 Task: Send me a notification 10 minutes before the conference call.
Action: Mouse moved to (602, 580)
Screenshot: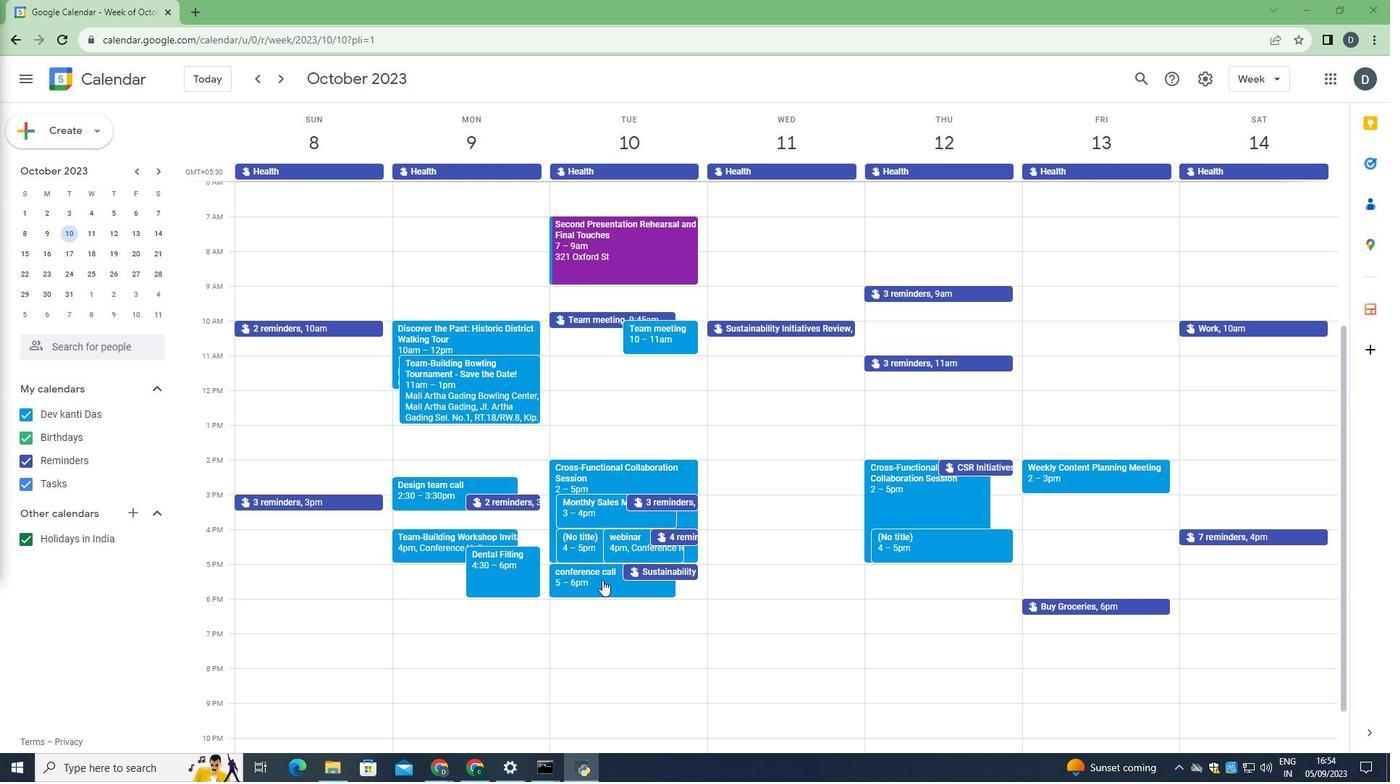 
Action: Mouse pressed left at (602, 580)
Screenshot: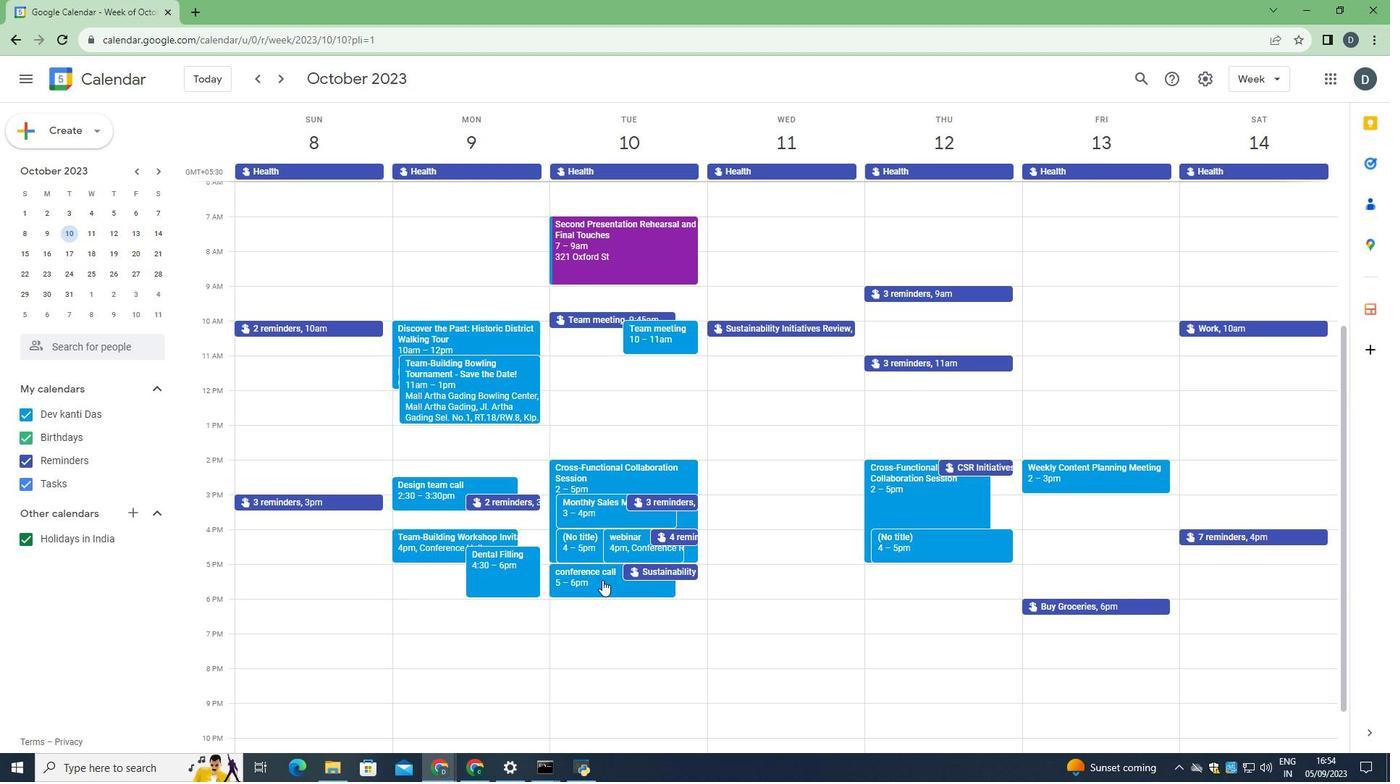 
Action: Mouse moved to (354, 474)
Screenshot: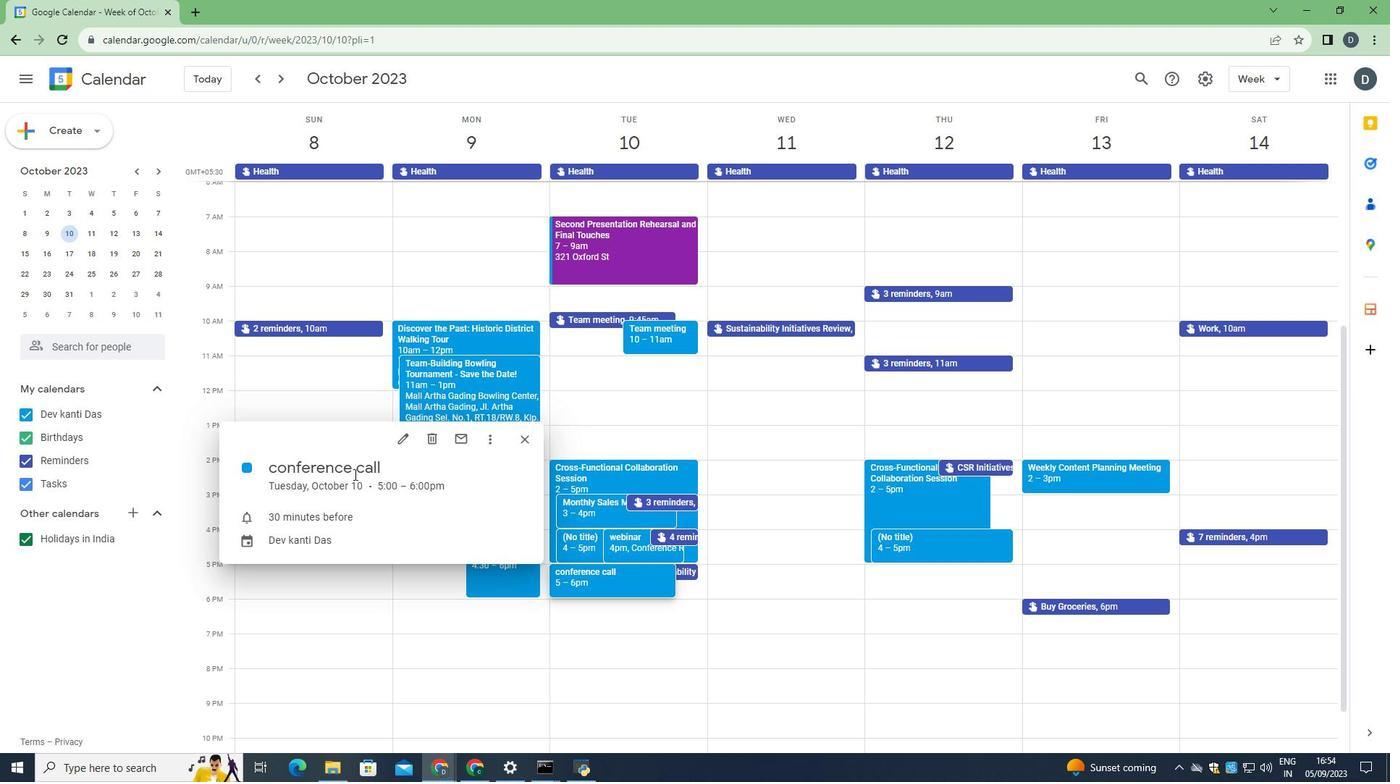 
Action: Mouse pressed left at (354, 474)
Screenshot: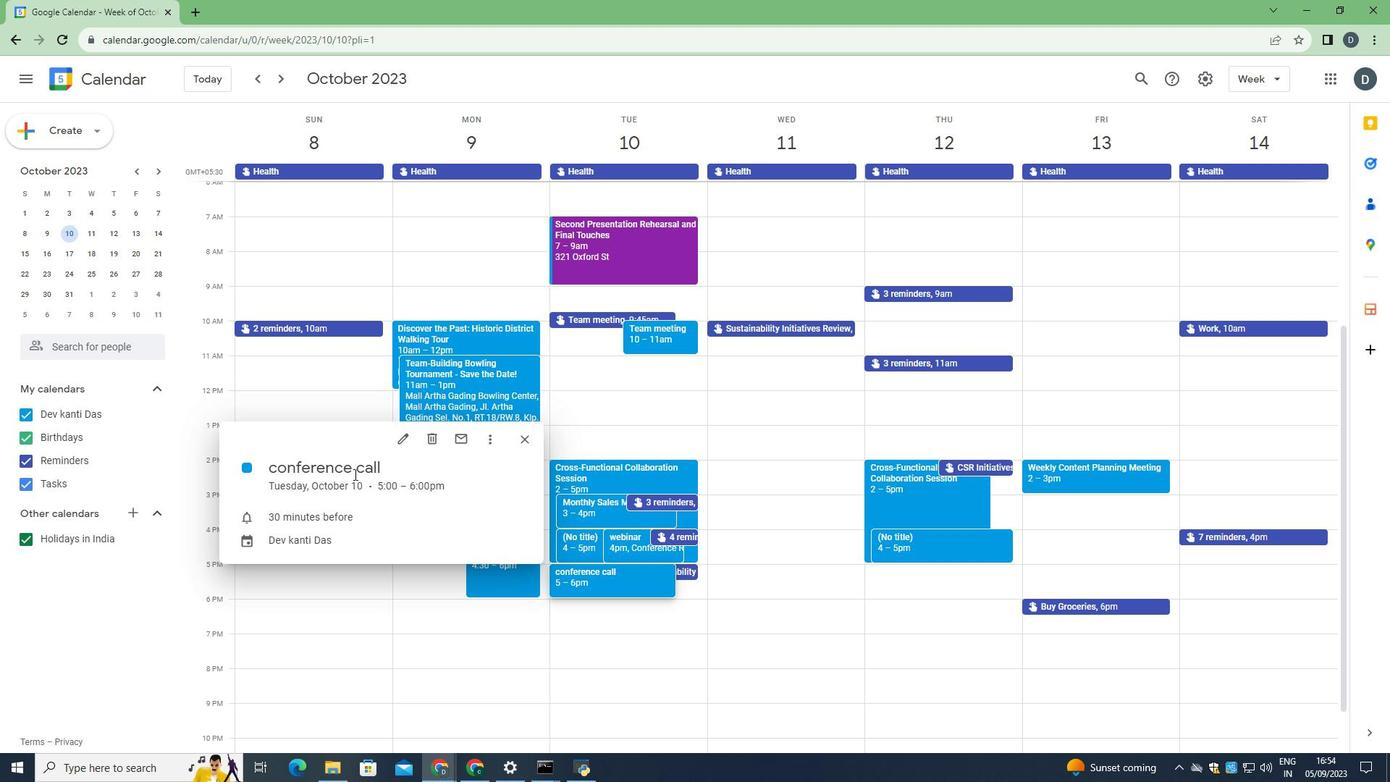 
Action: Mouse moved to (406, 437)
Screenshot: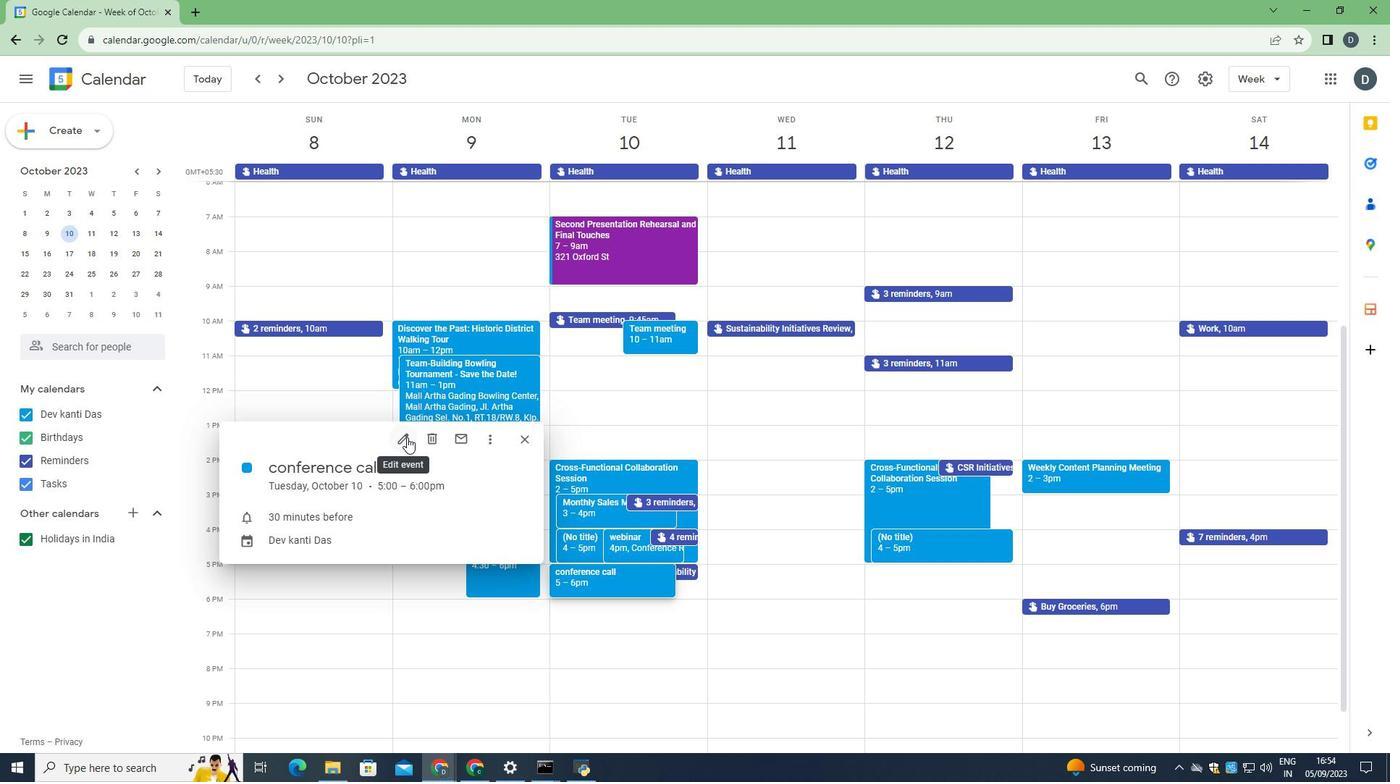 
Action: Mouse pressed left at (406, 437)
Screenshot: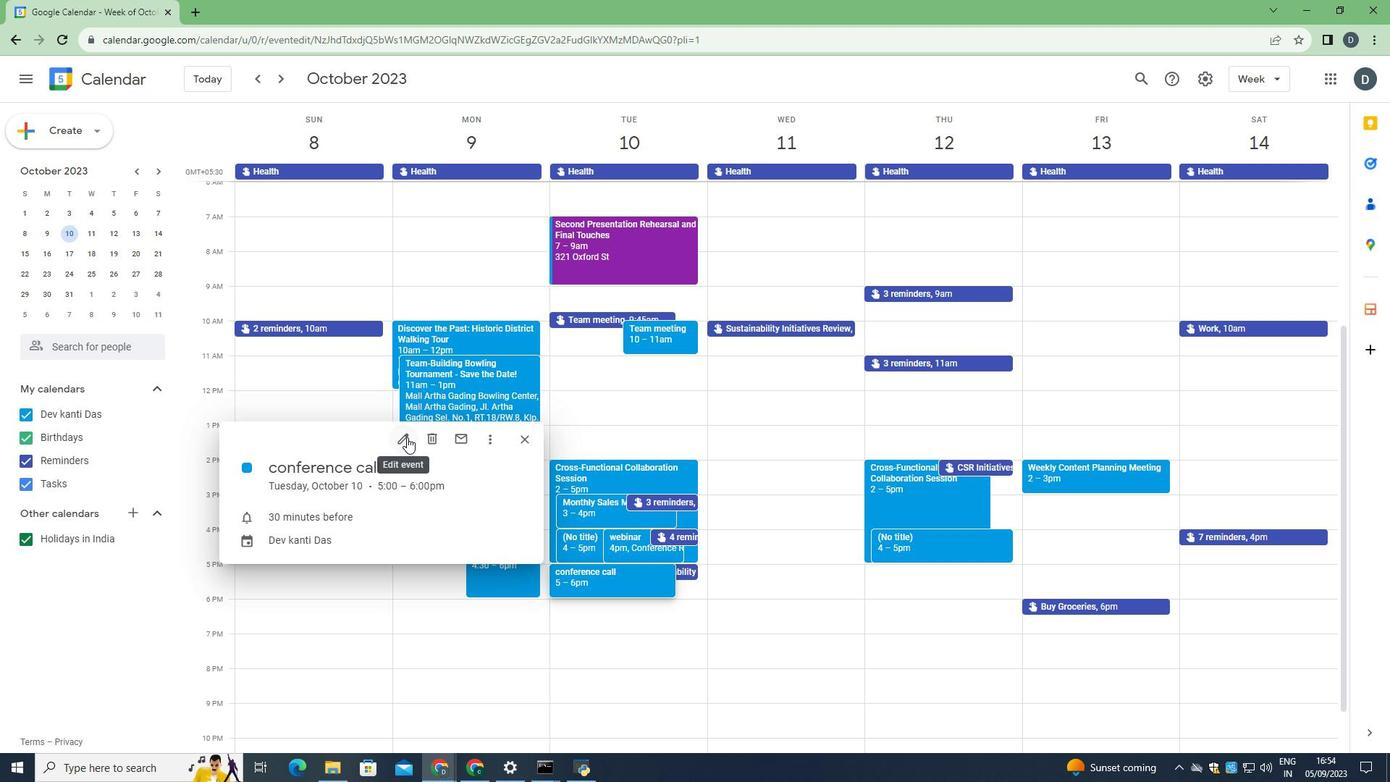 
Action: Mouse moved to (76, 304)
Screenshot: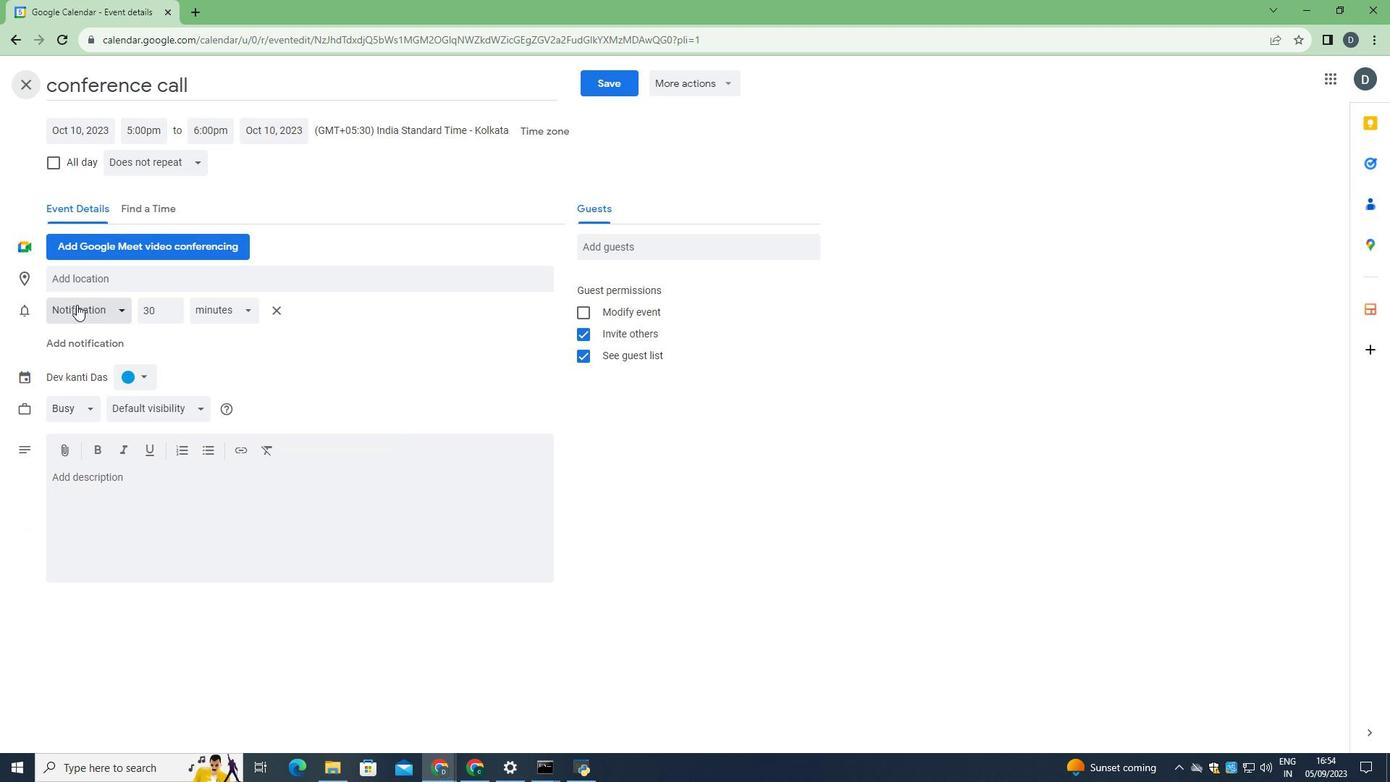 
Action: Mouse pressed left at (76, 304)
Screenshot: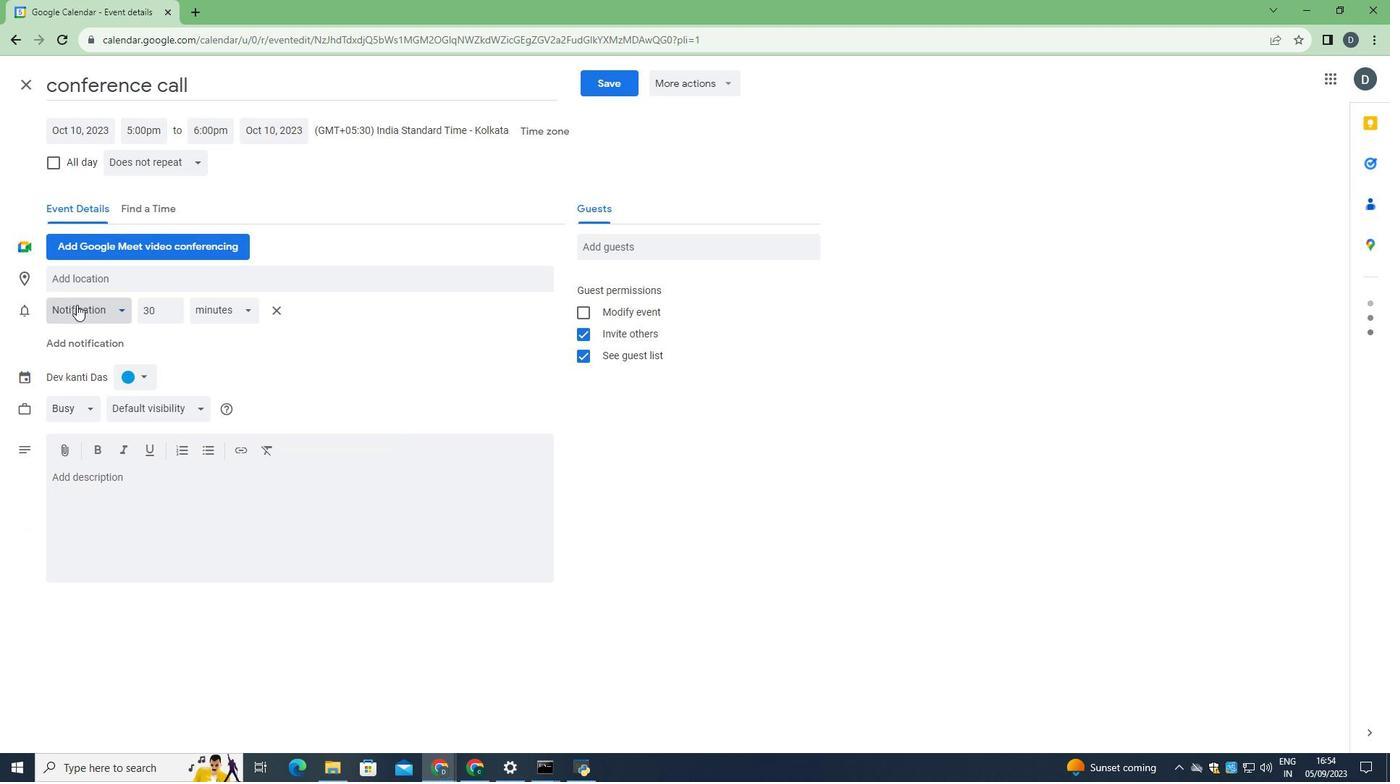 
Action: Mouse moved to (78, 361)
Screenshot: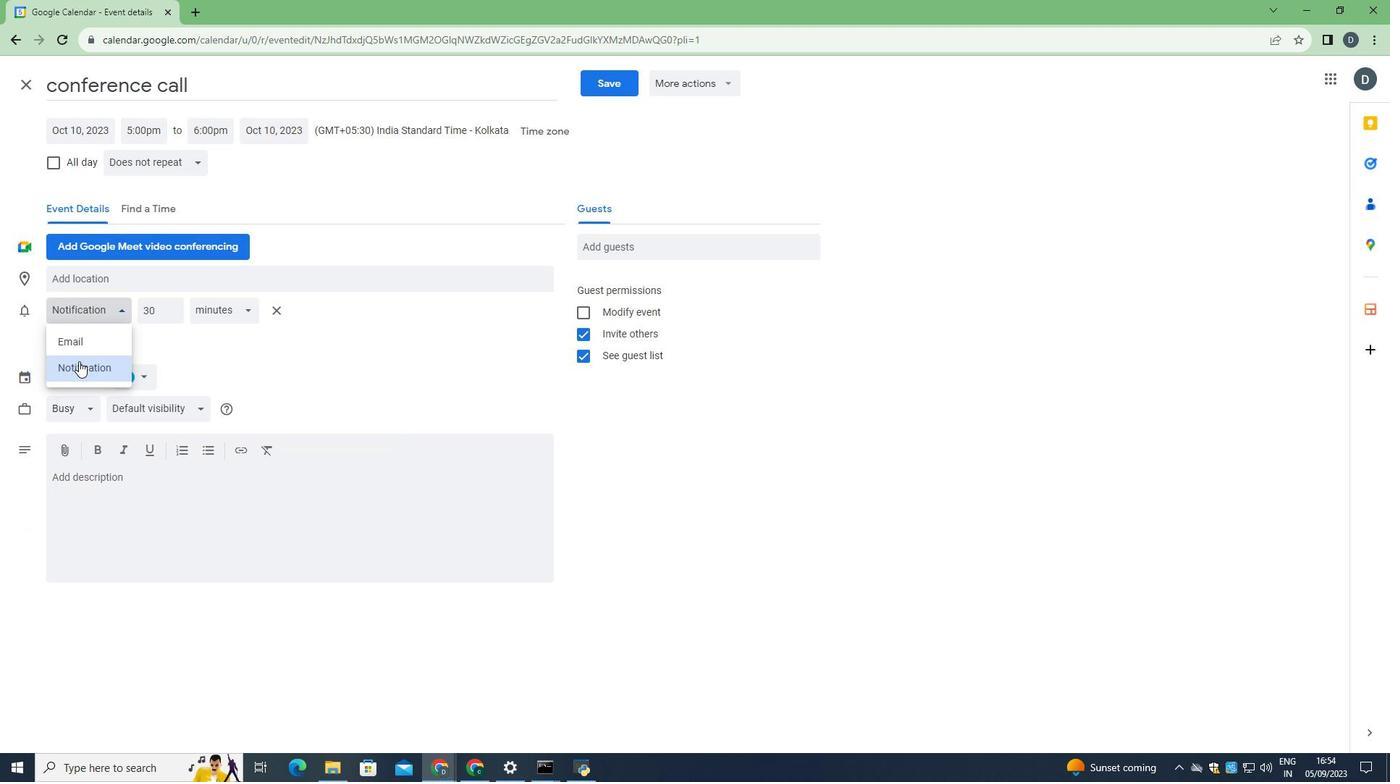 
Action: Mouse pressed left at (78, 361)
Screenshot: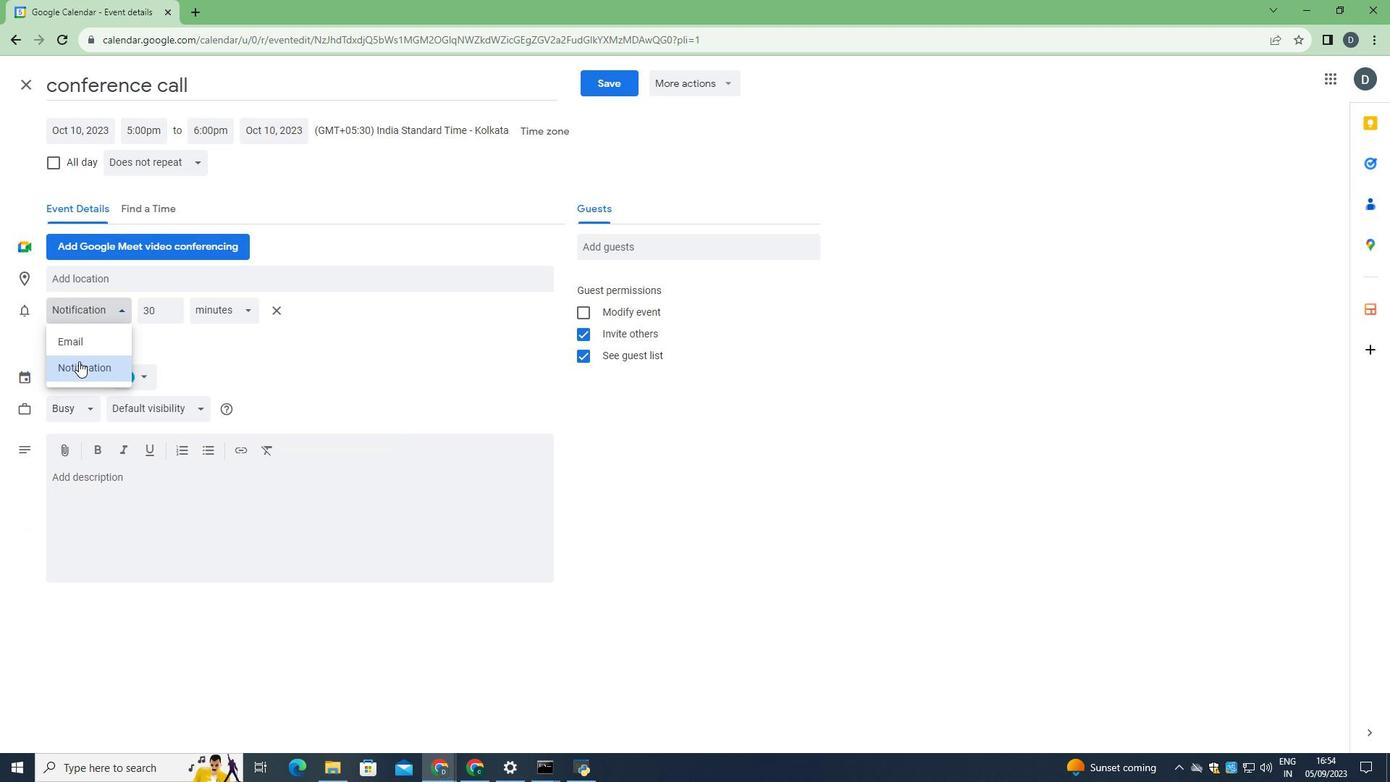 
Action: Mouse moved to (153, 309)
Screenshot: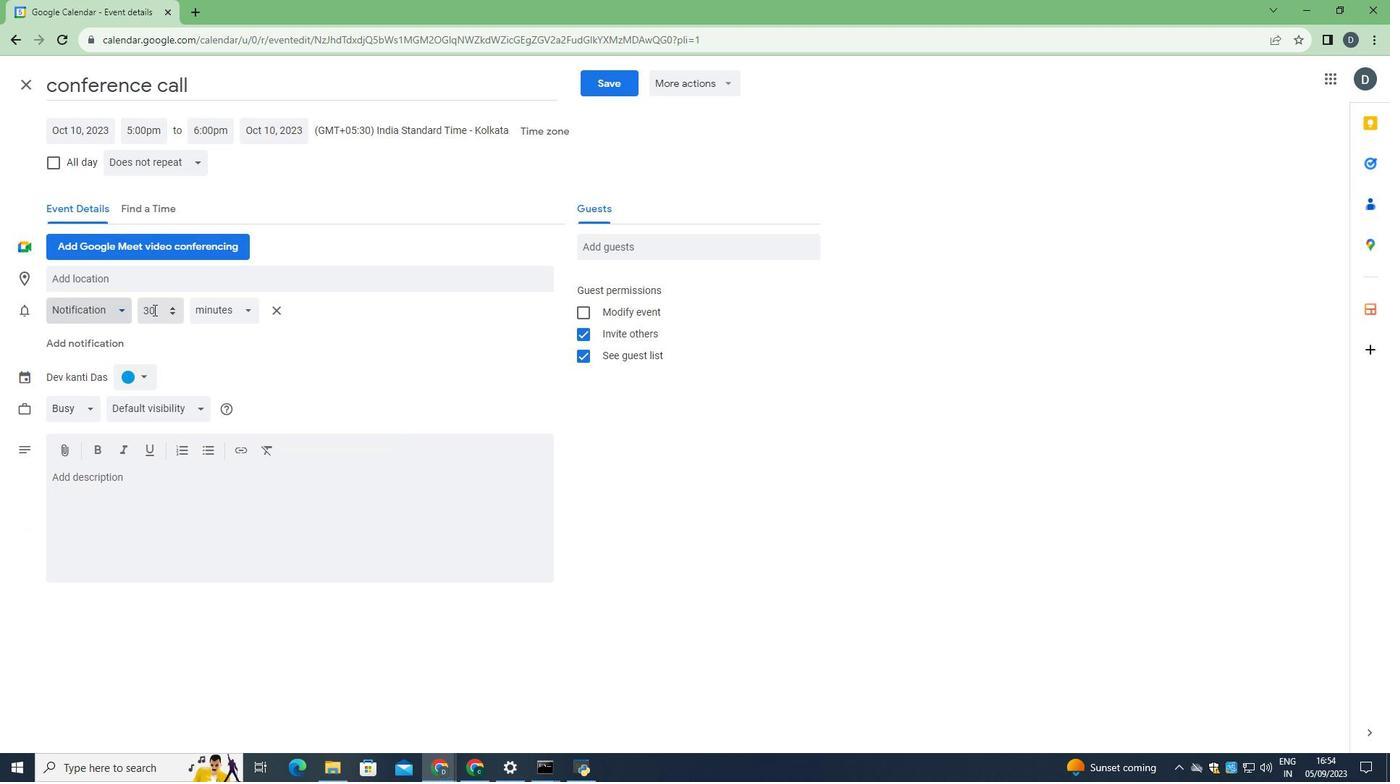 
Action: Mouse pressed left at (153, 309)
Screenshot: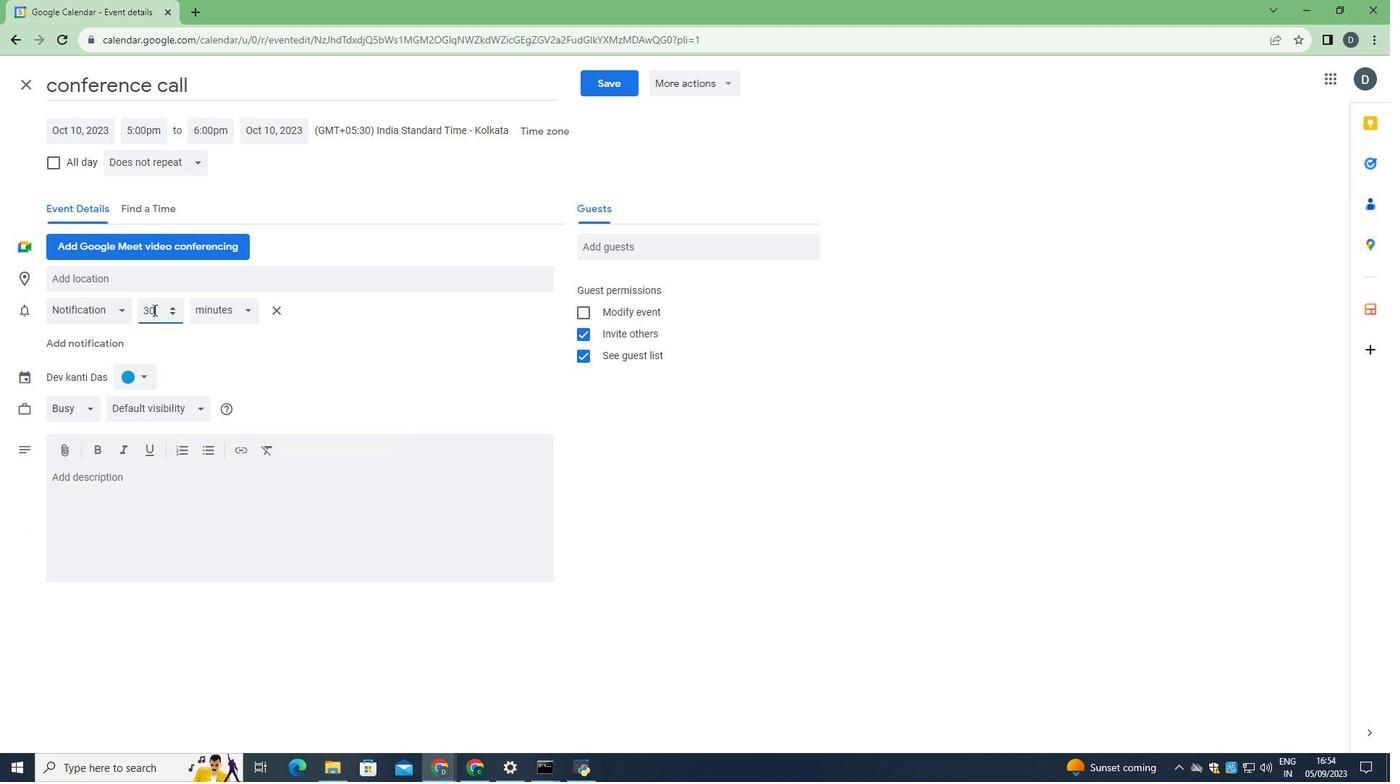 
Action: Mouse moved to (171, 316)
Screenshot: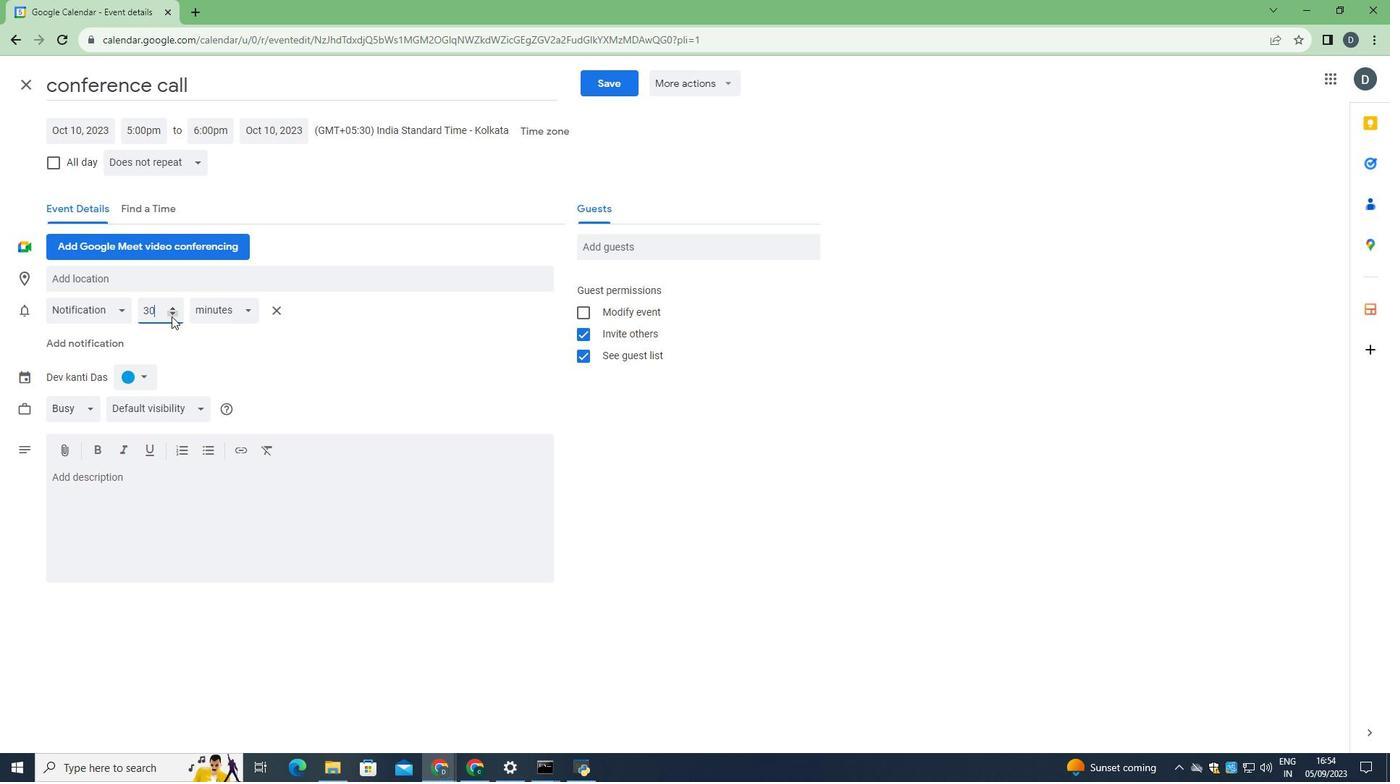
Action: Mouse pressed left at (171, 316)
Screenshot: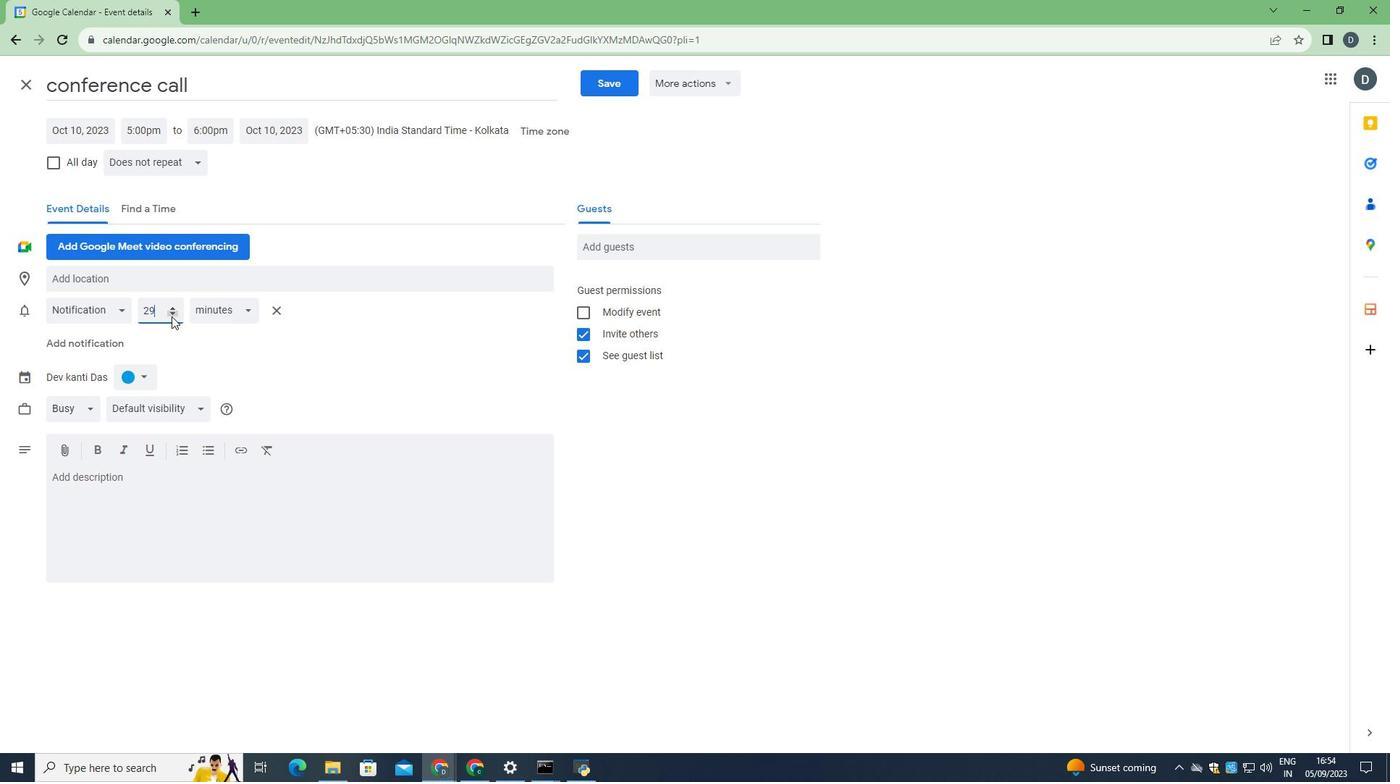 
Action: Mouse moved to (172, 307)
Screenshot: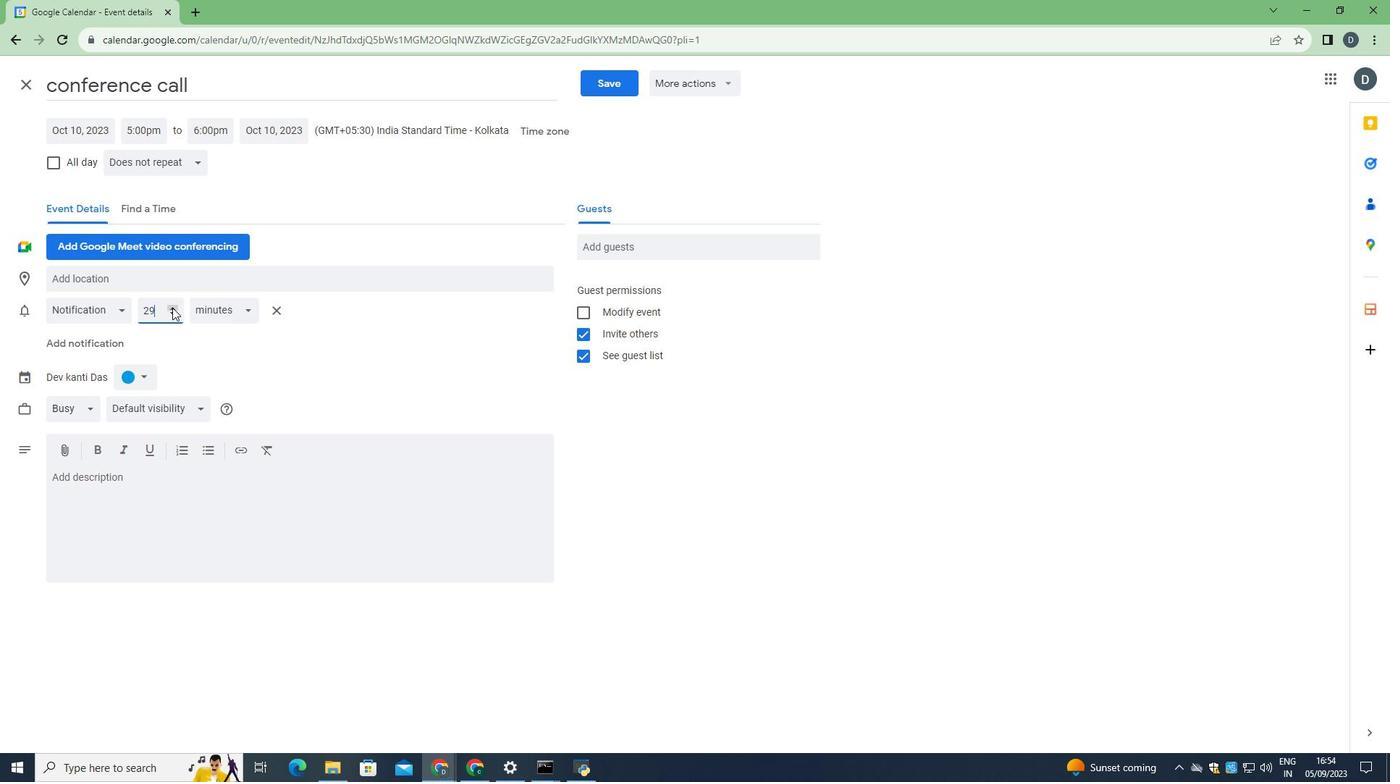 
Action: Mouse pressed left at (172, 307)
Screenshot: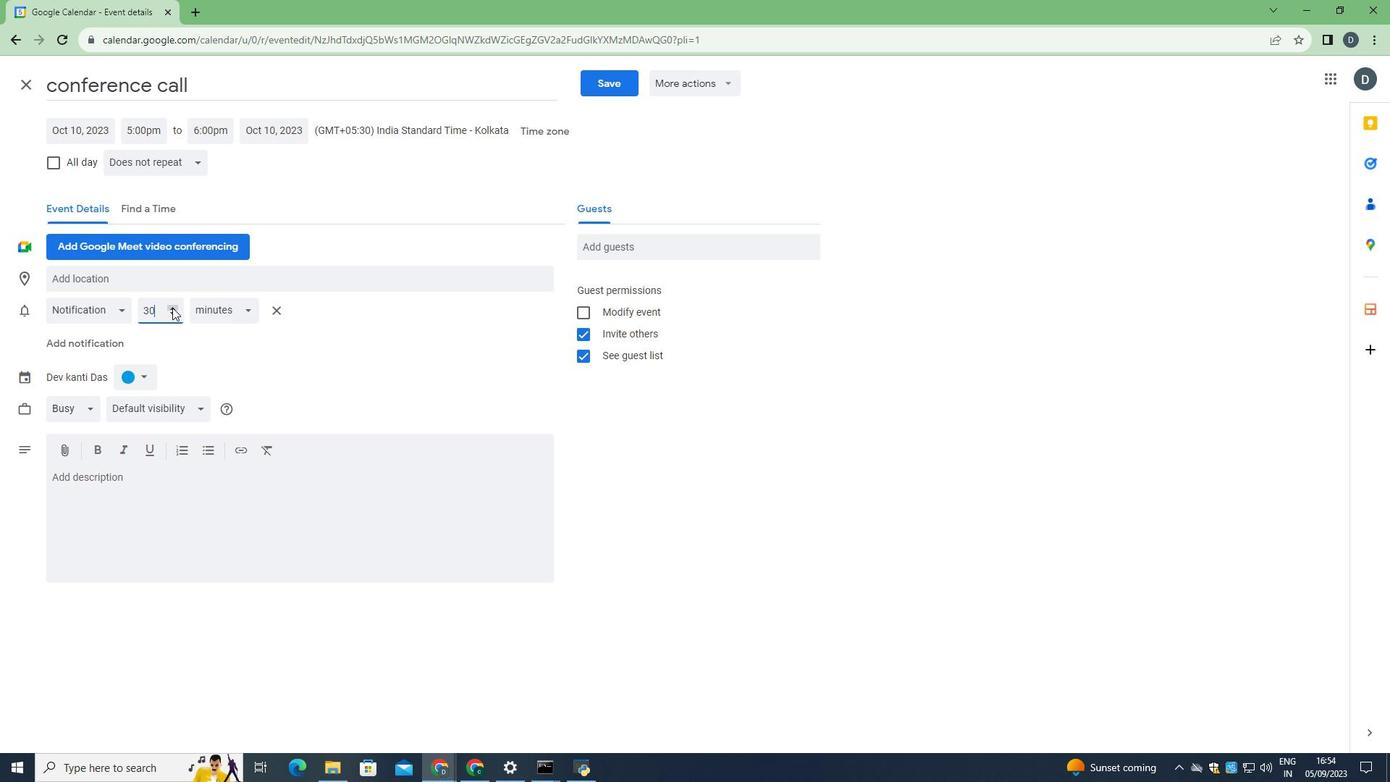 
Action: Mouse pressed left at (172, 307)
Screenshot: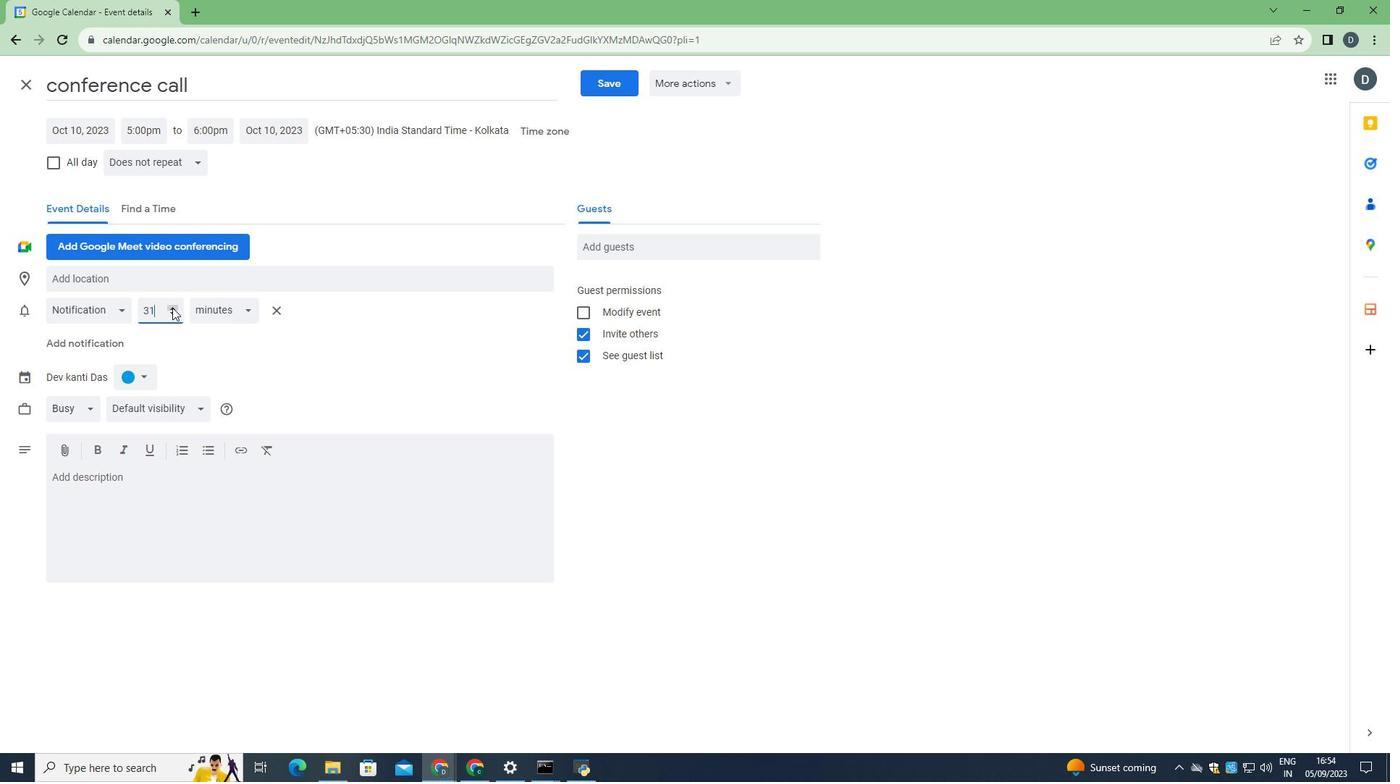 
Action: Mouse pressed left at (172, 307)
Screenshot: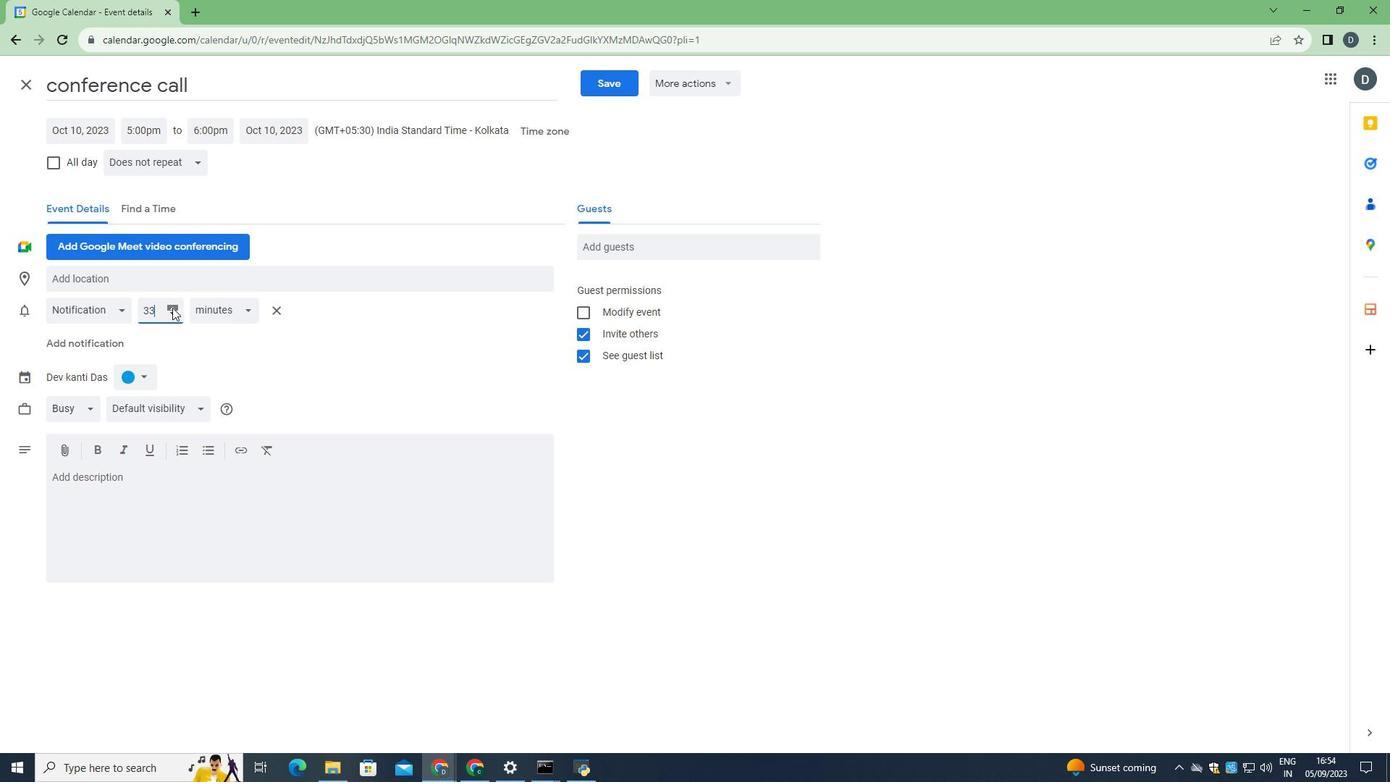 
Action: Mouse pressed left at (172, 307)
Screenshot: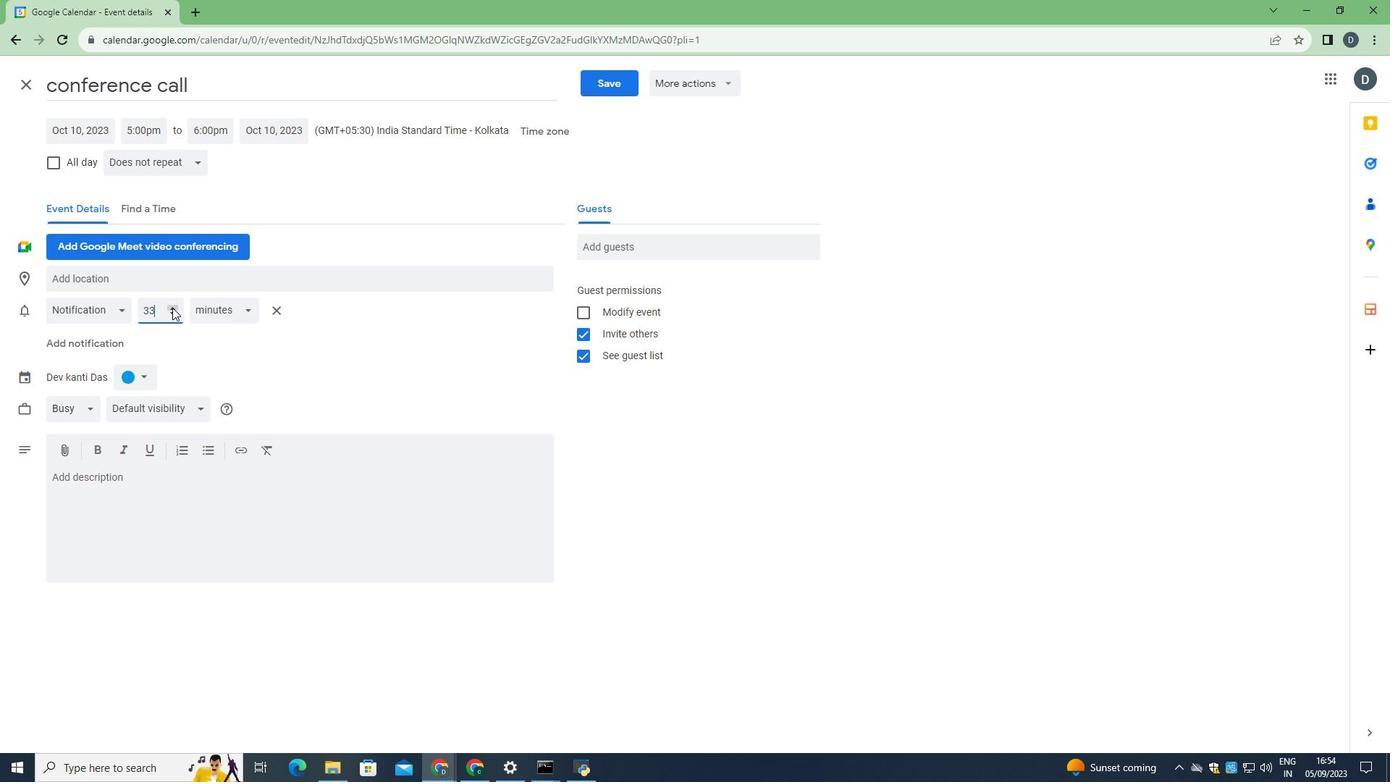 
Action: Mouse moved to (171, 315)
Screenshot: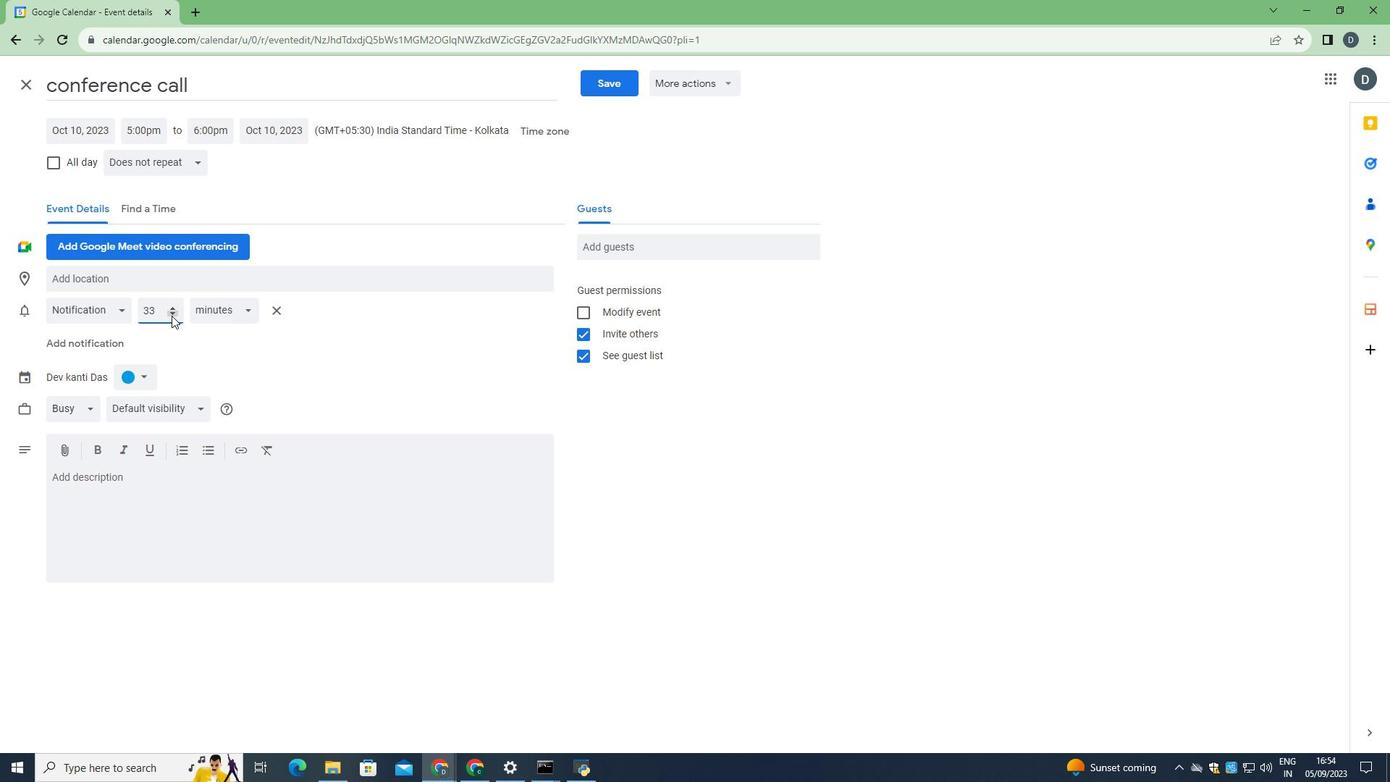 
Action: Mouse pressed left at (171, 315)
Screenshot: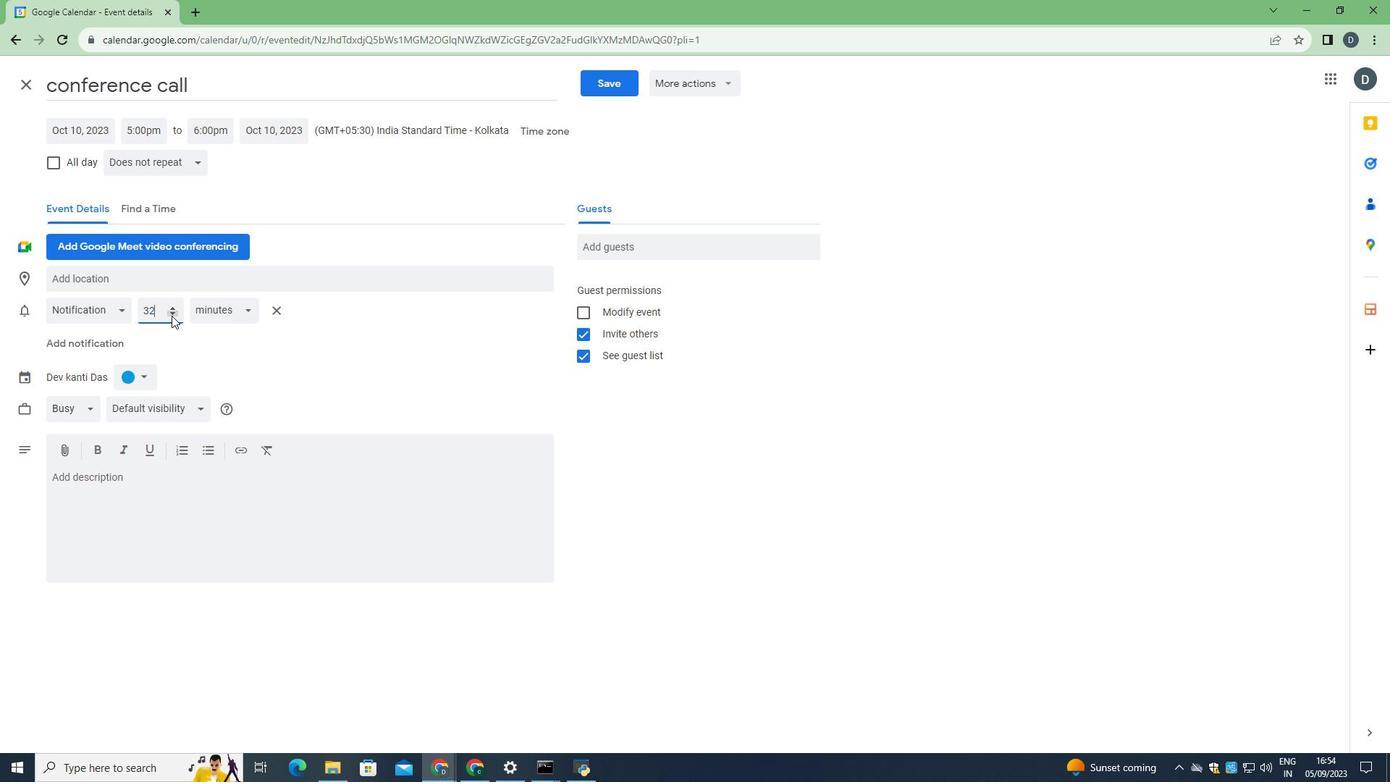 
Action: Mouse pressed left at (171, 315)
Screenshot: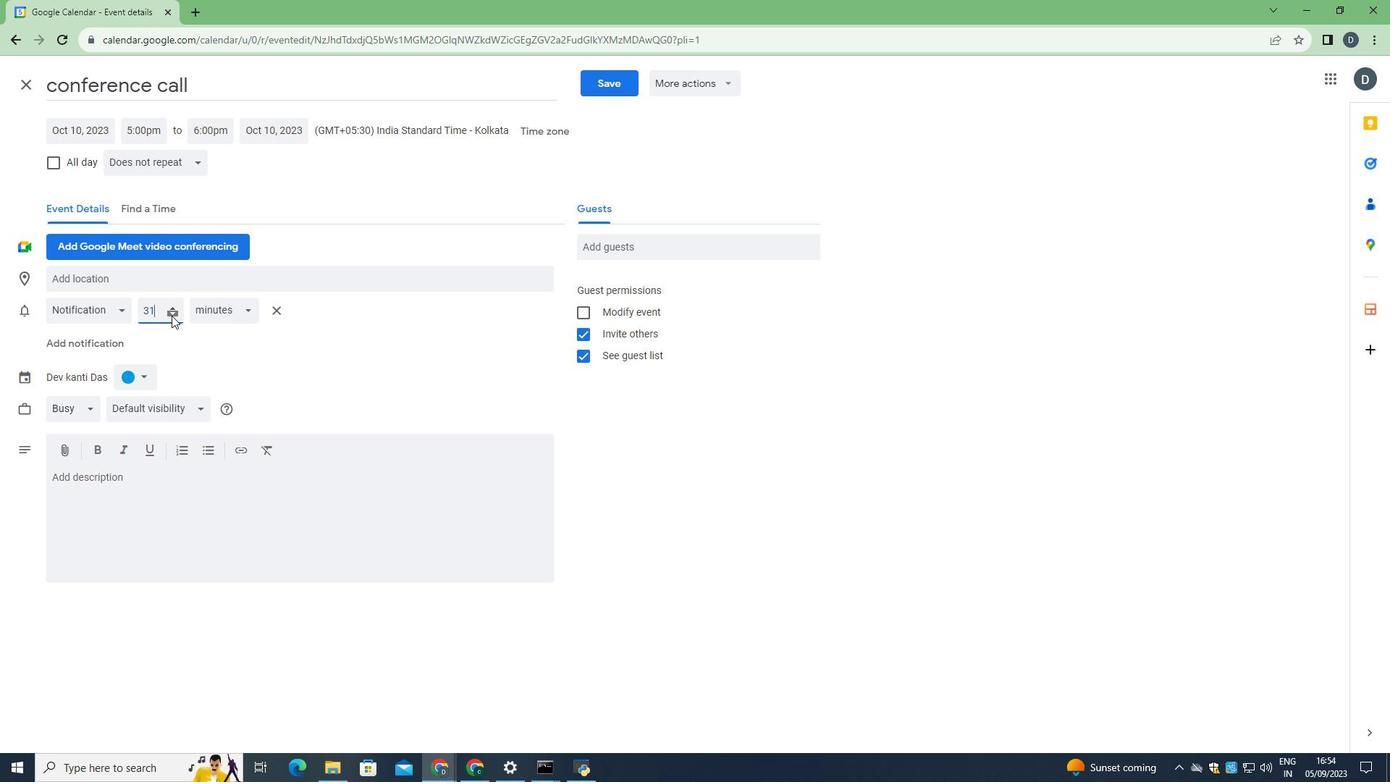 
Action: Mouse moved to (152, 312)
Screenshot: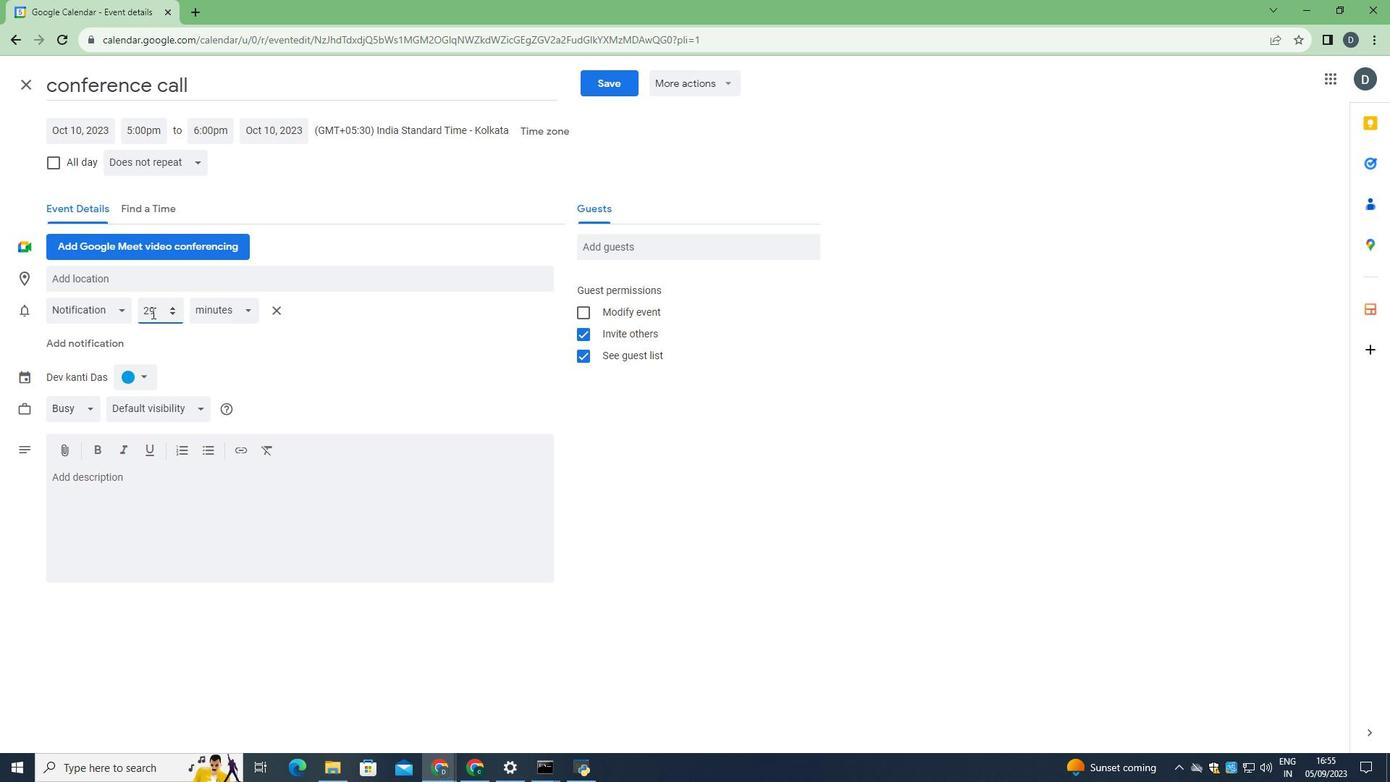
Action: Mouse pressed left at (152, 312)
Screenshot: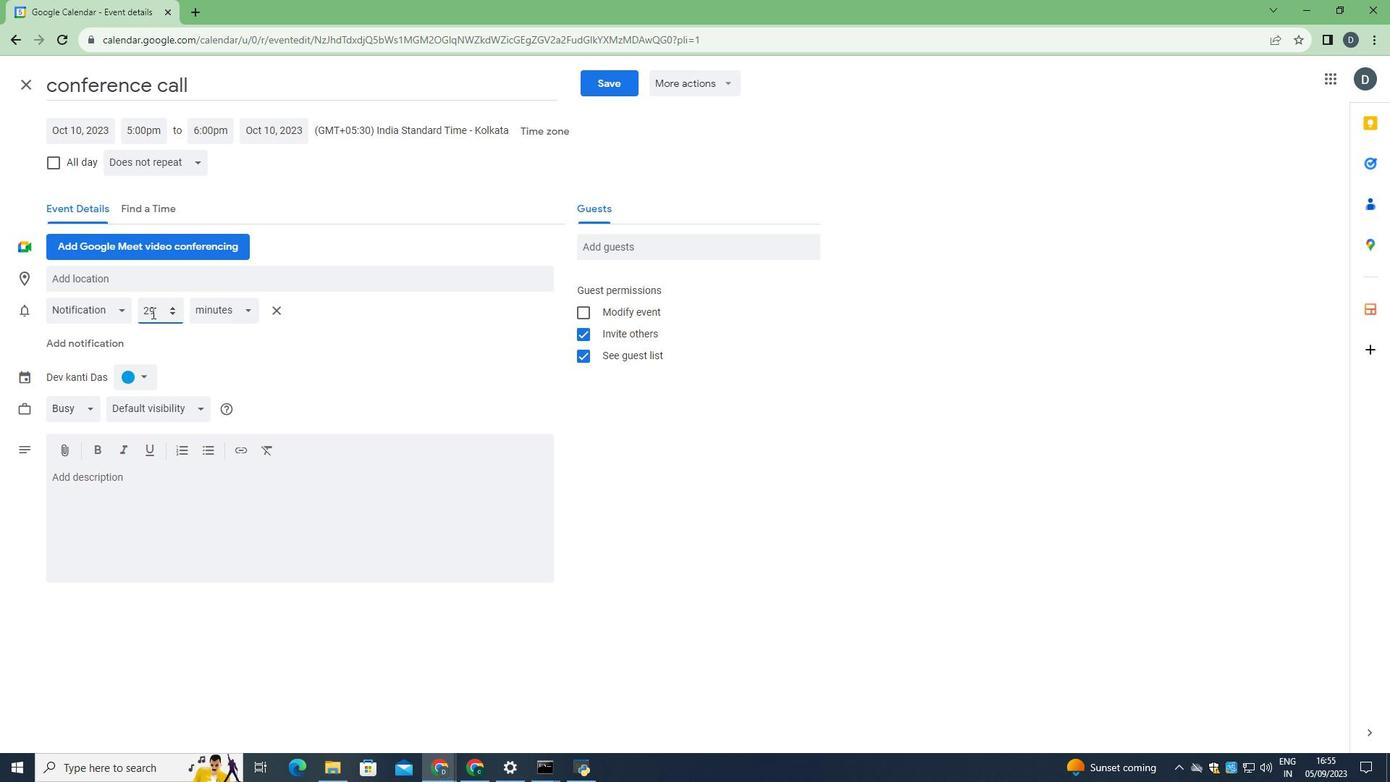 
Action: Mouse moved to (171, 312)
Screenshot: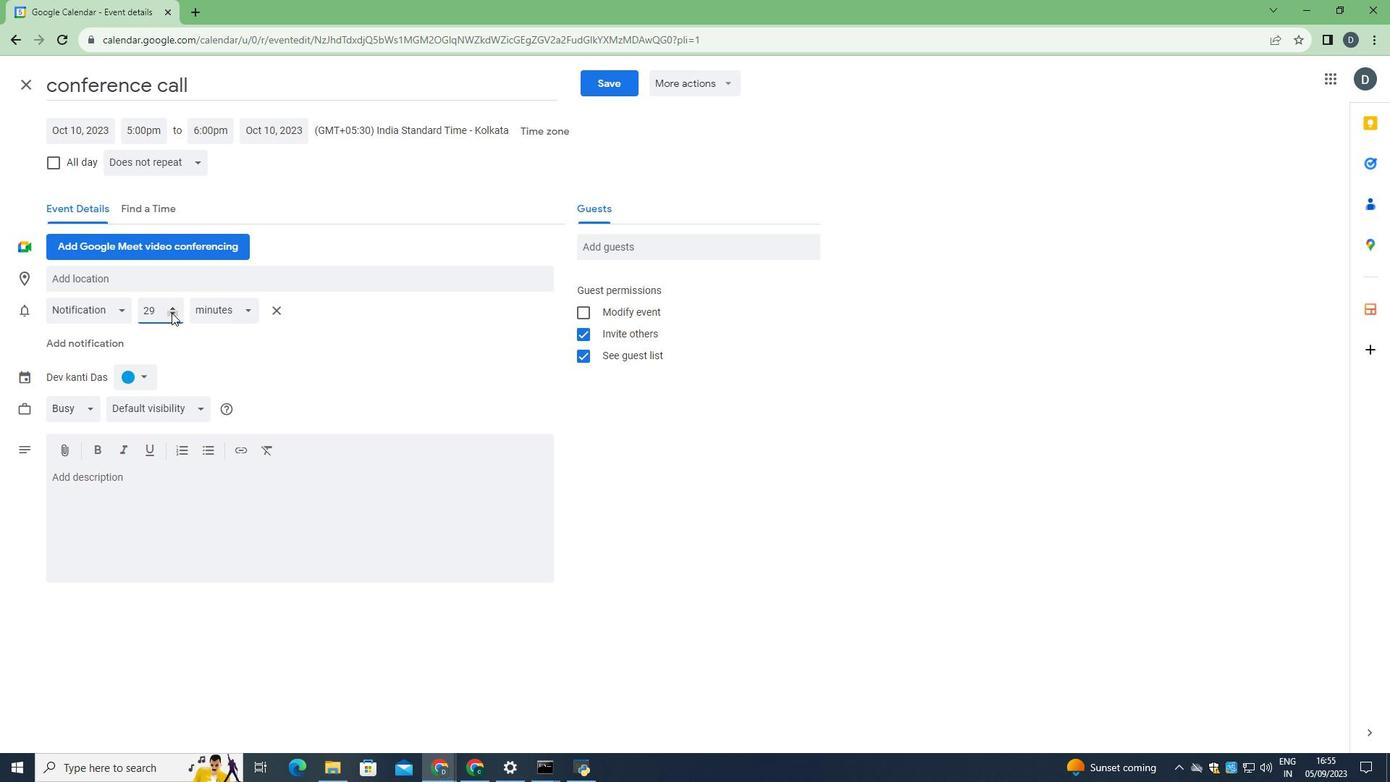 
Action: Mouse pressed left at (171, 312)
Screenshot: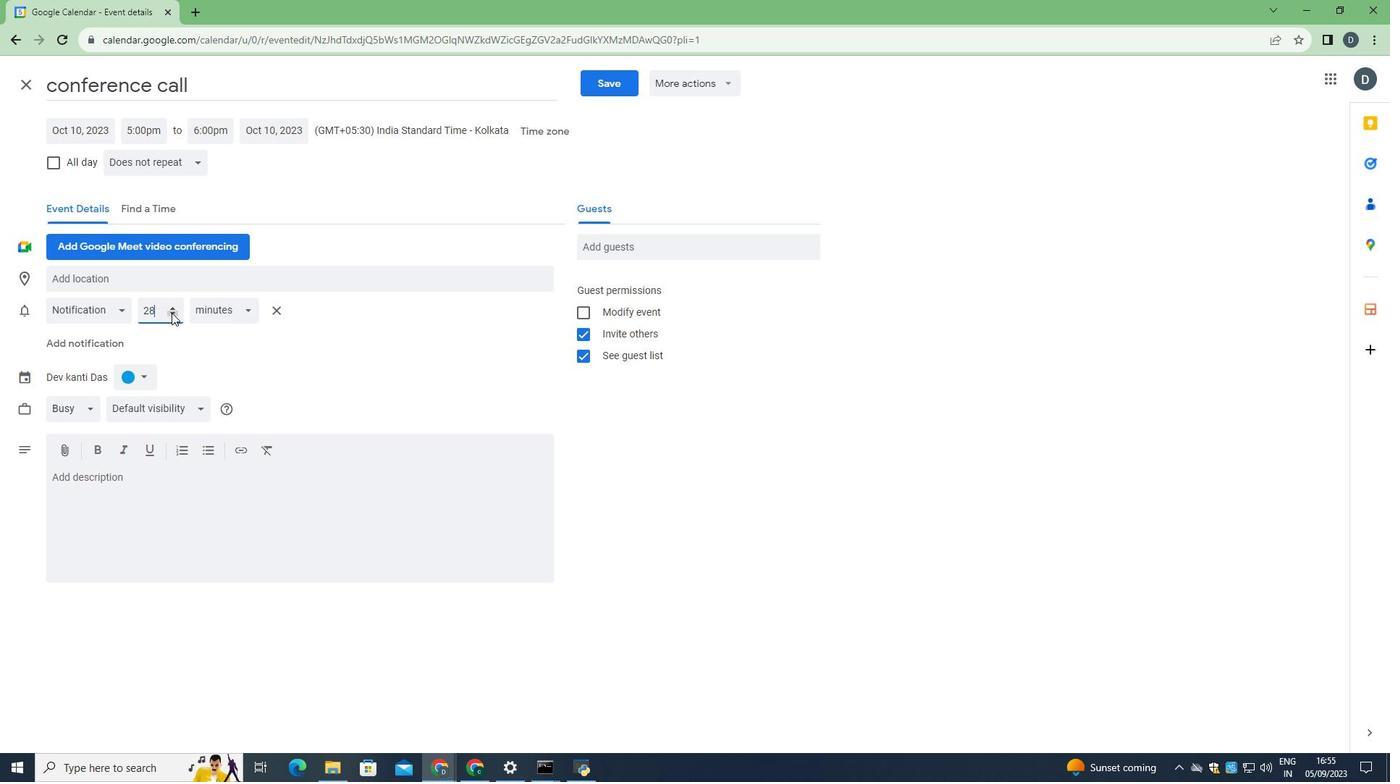 
Action: Mouse pressed left at (171, 312)
Screenshot: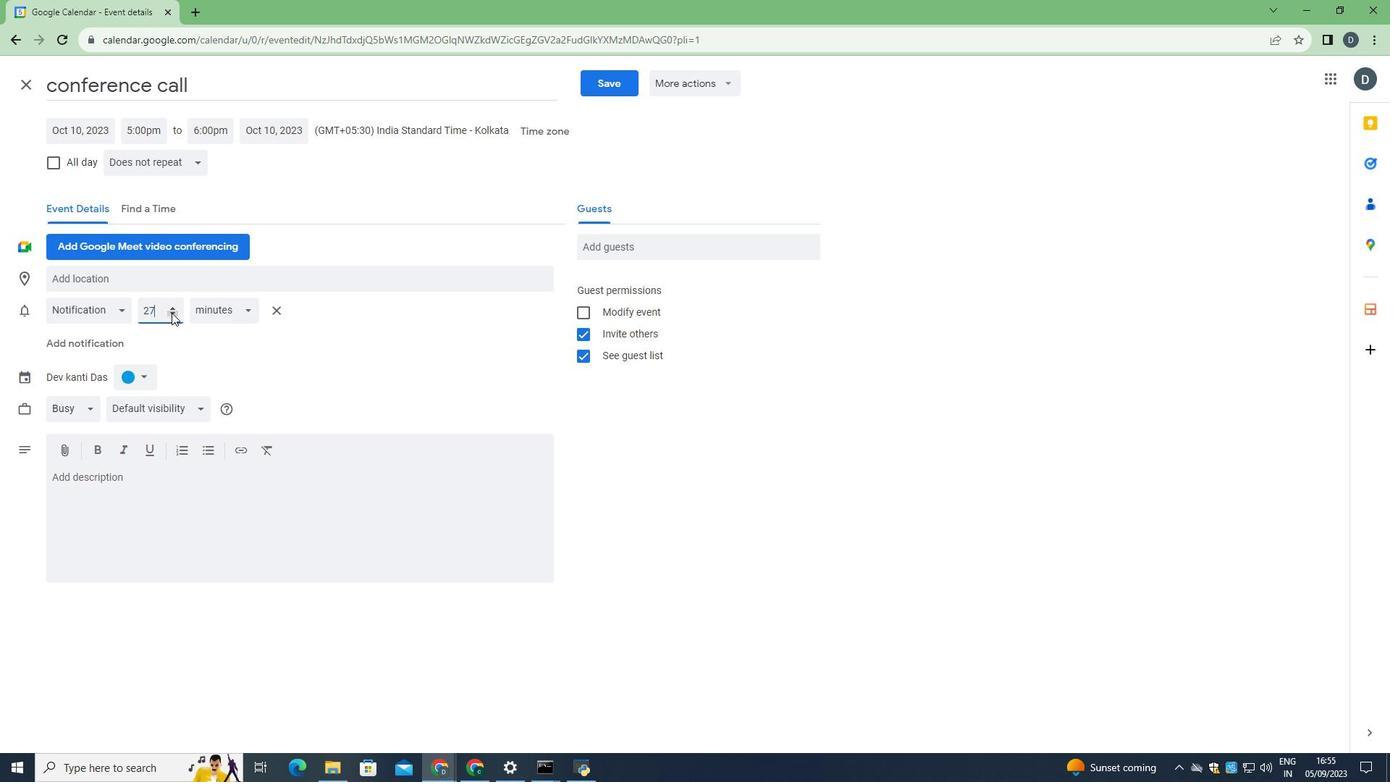 
Action: Mouse pressed left at (171, 312)
Screenshot: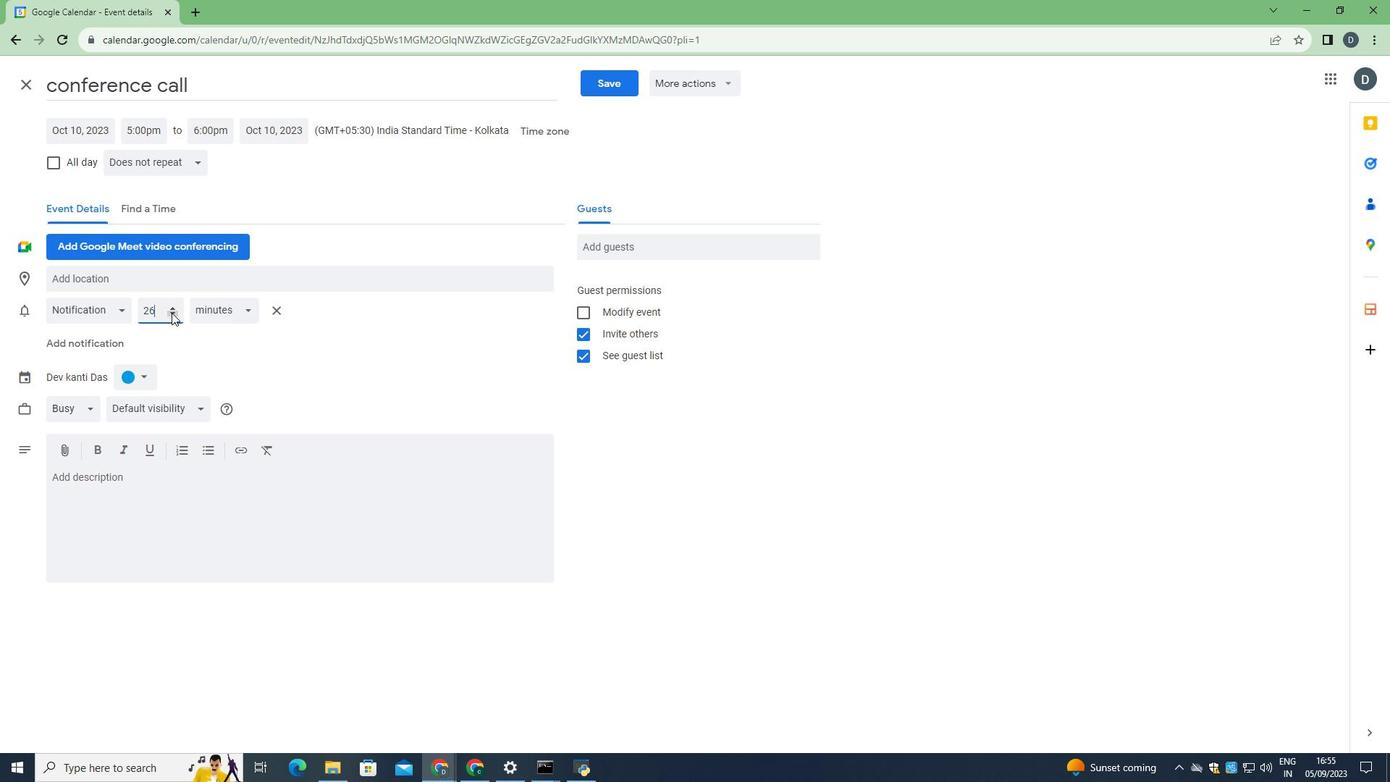 
Action: Mouse pressed left at (171, 312)
Screenshot: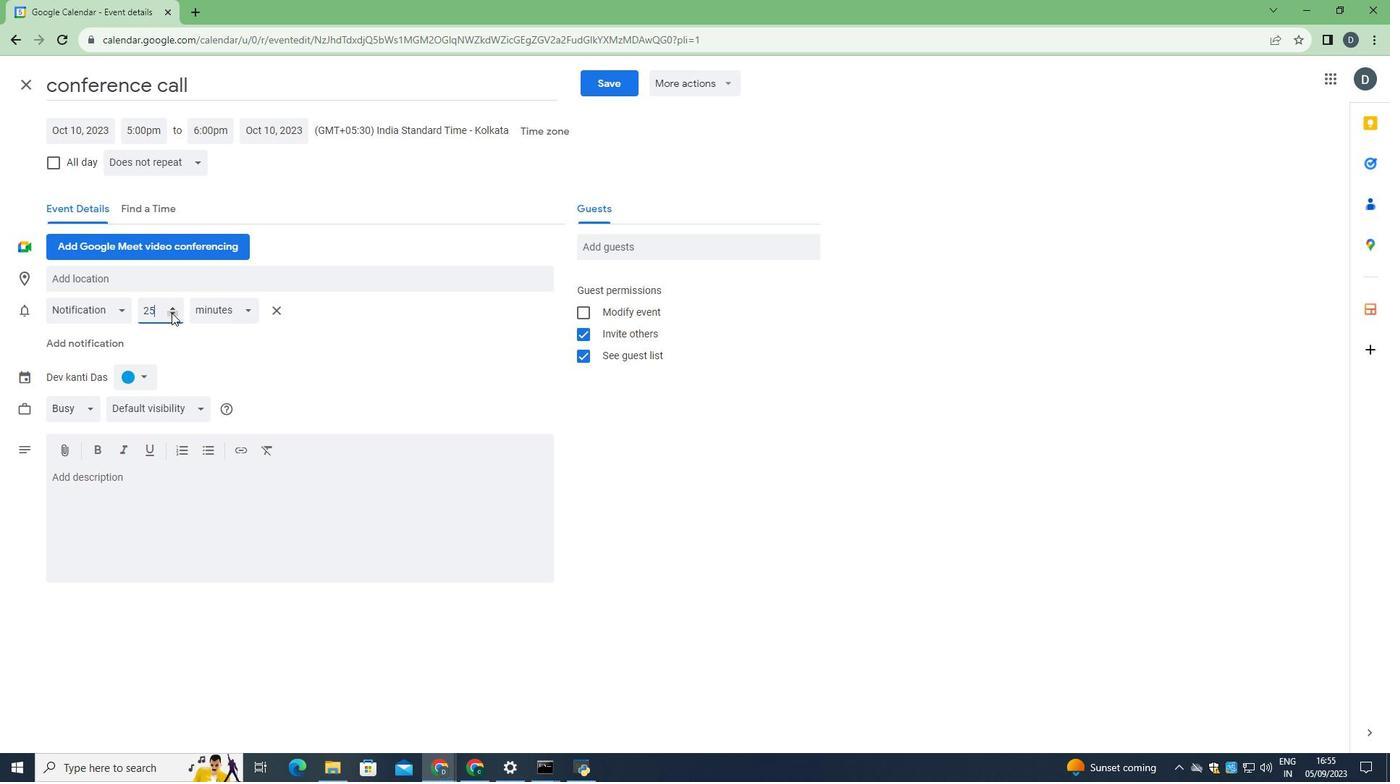 
Action: Mouse pressed left at (171, 312)
Screenshot: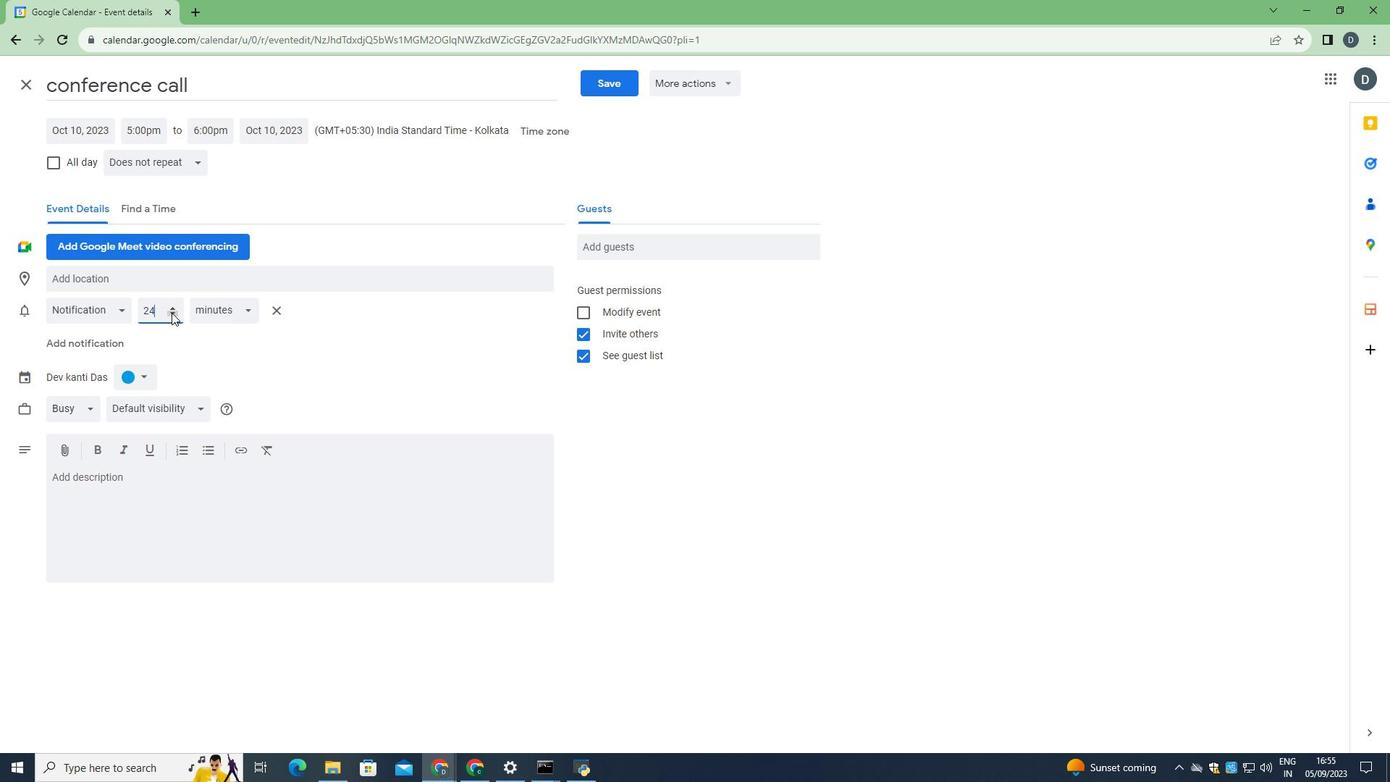 
Action: Mouse pressed left at (171, 312)
Screenshot: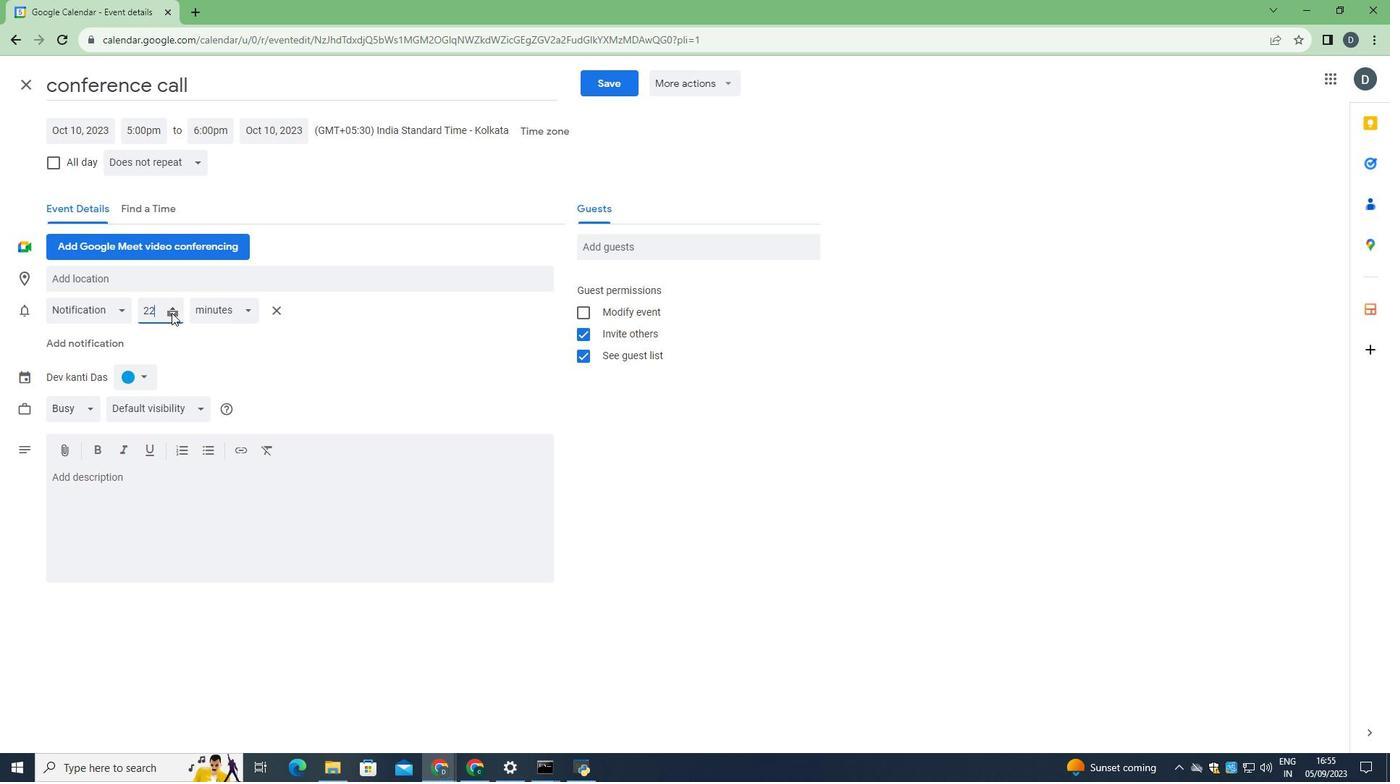 
Action: Mouse pressed left at (171, 312)
Screenshot: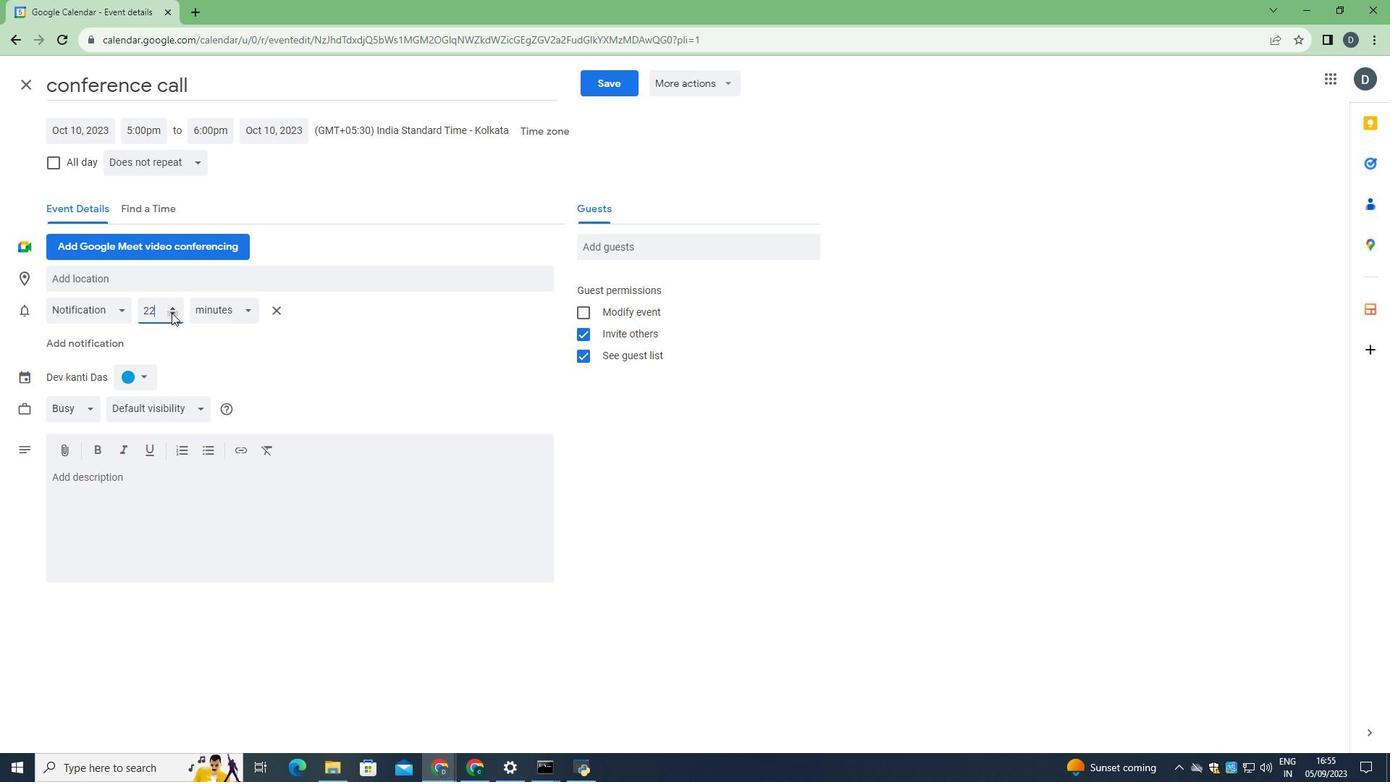 
Action: Mouse pressed left at (171, 312)
Screenshot: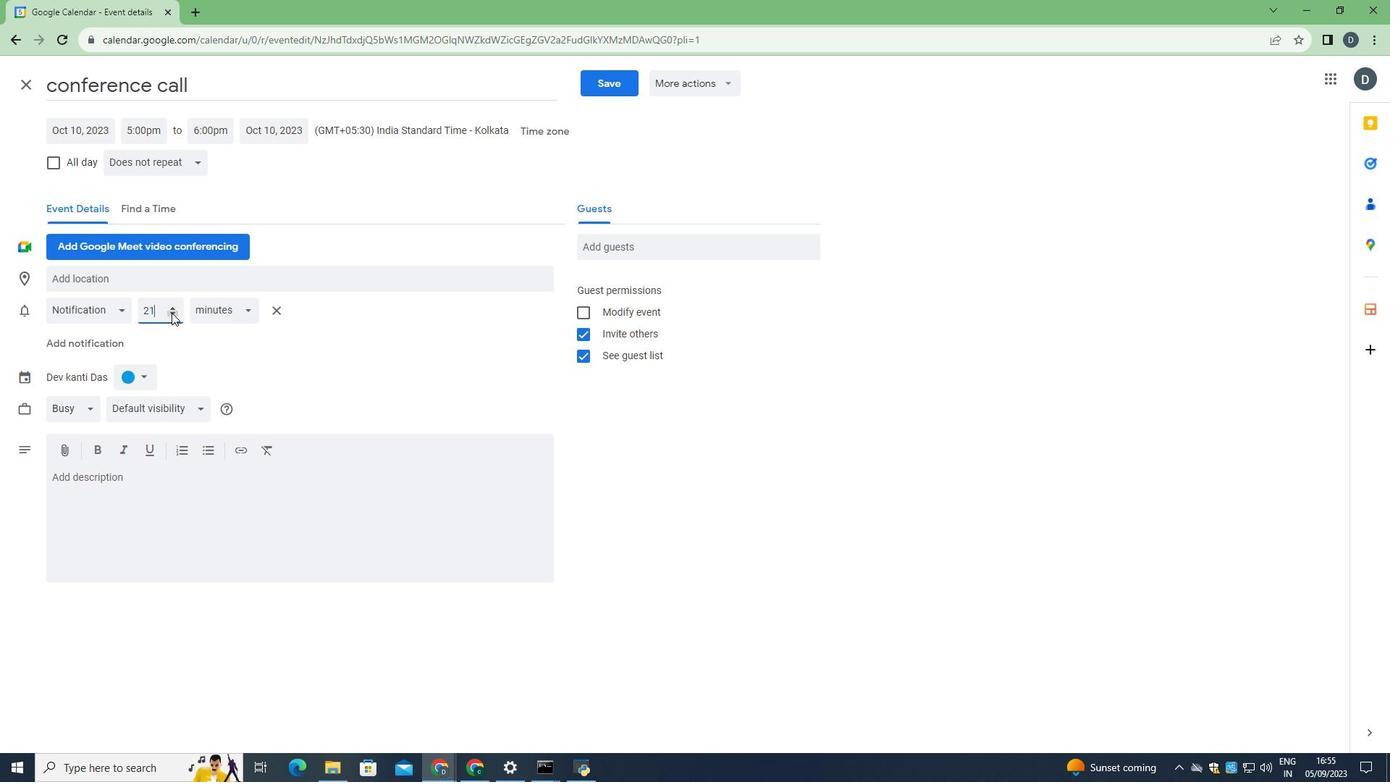 
Action: Mouse pressed left at (171, 312)
Screenshot: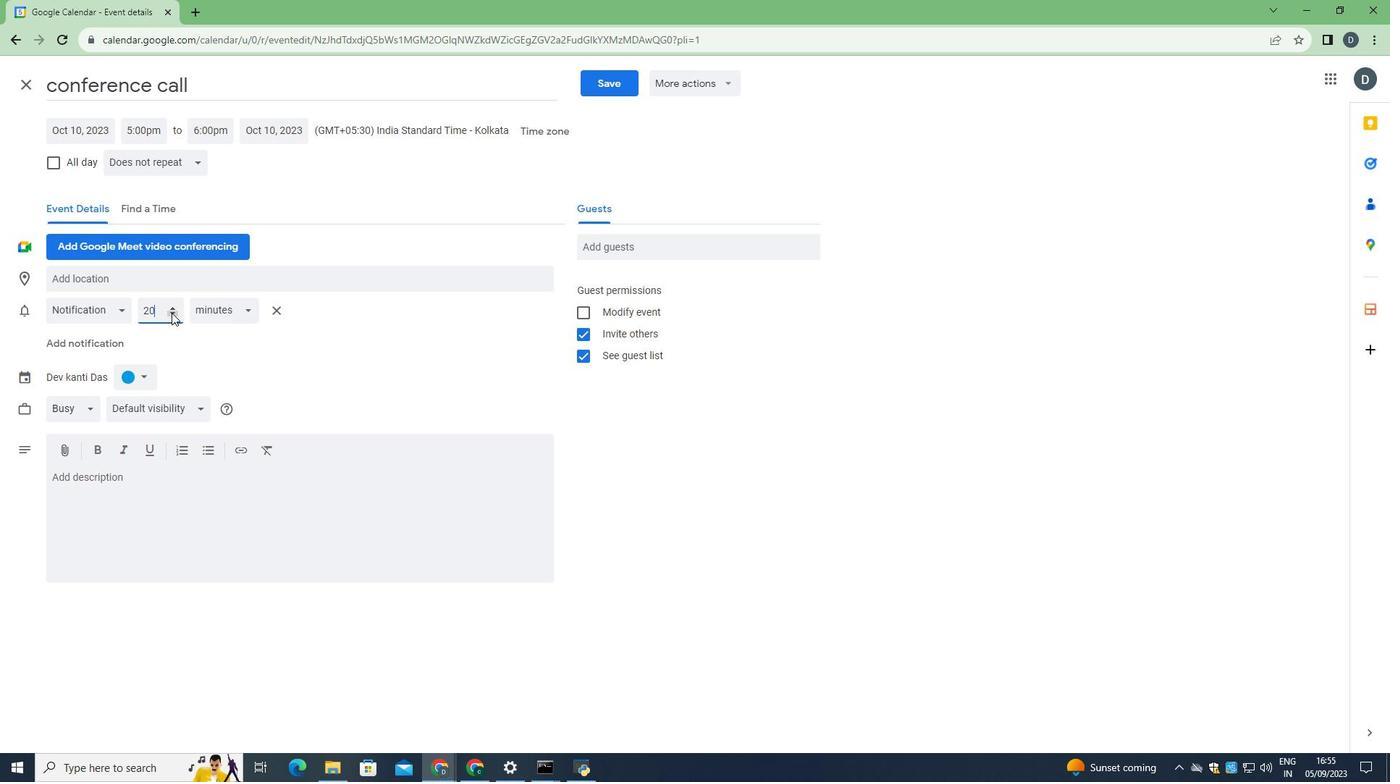 
Action: Mouse pressed left at (171, 312)
Screenshot: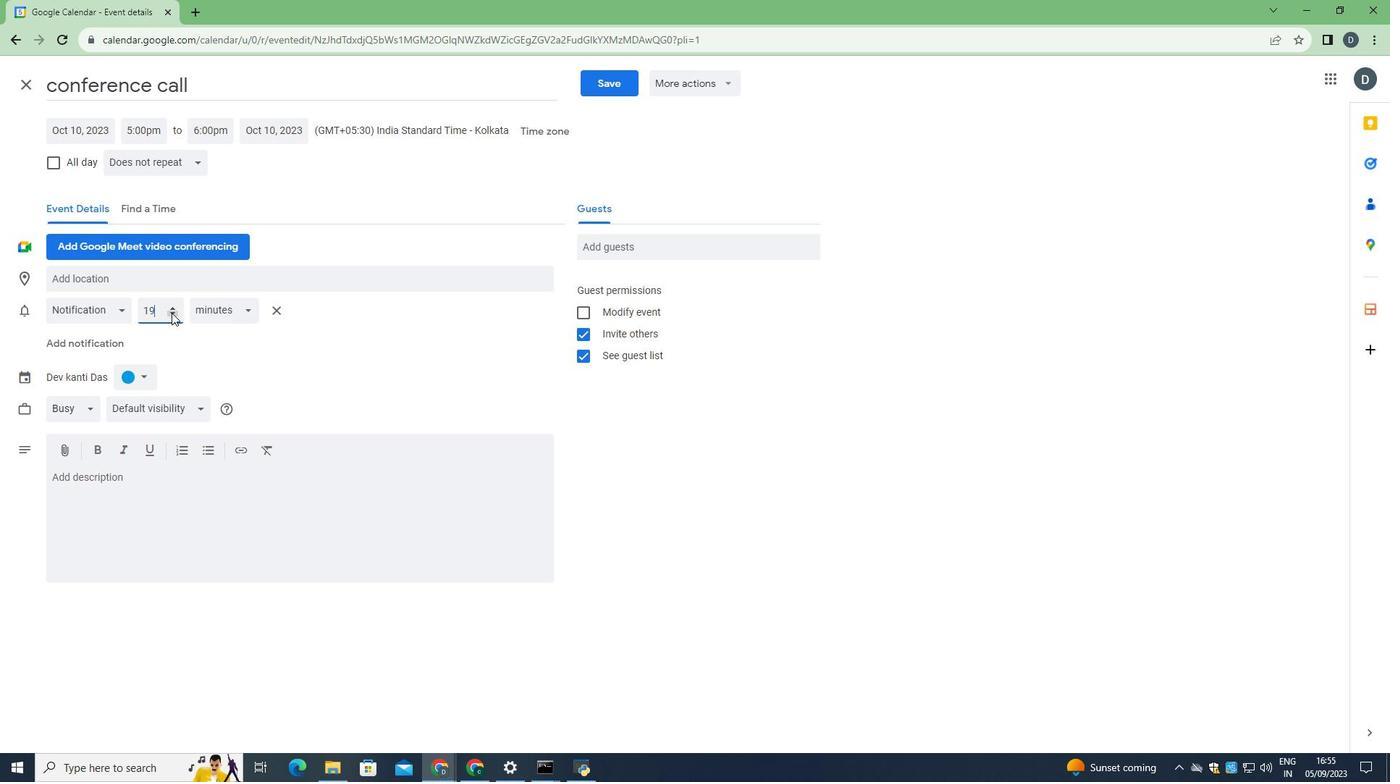 
Action: Mouse pressed left at (171, 312)
Screenshot: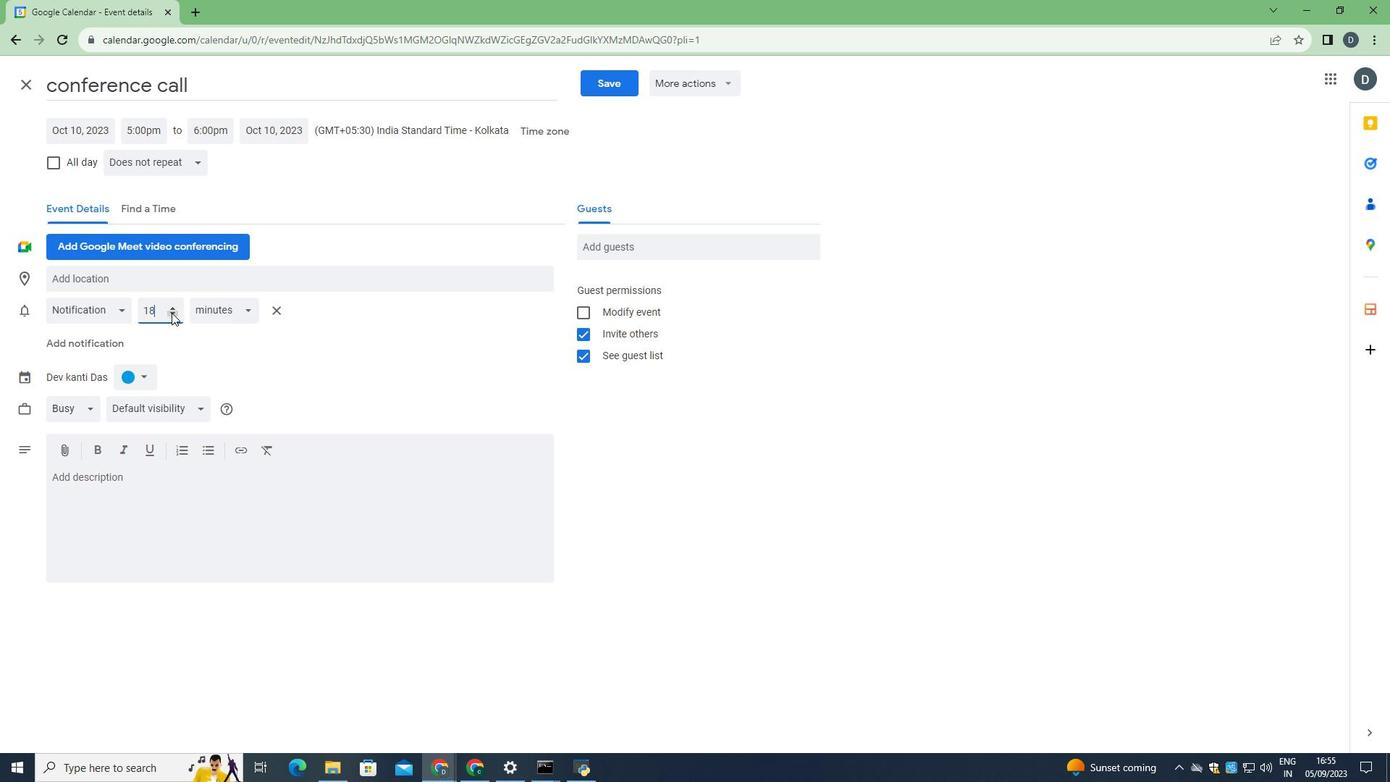 
Action: Mouse pressed left at (171, 312)
Screenshot: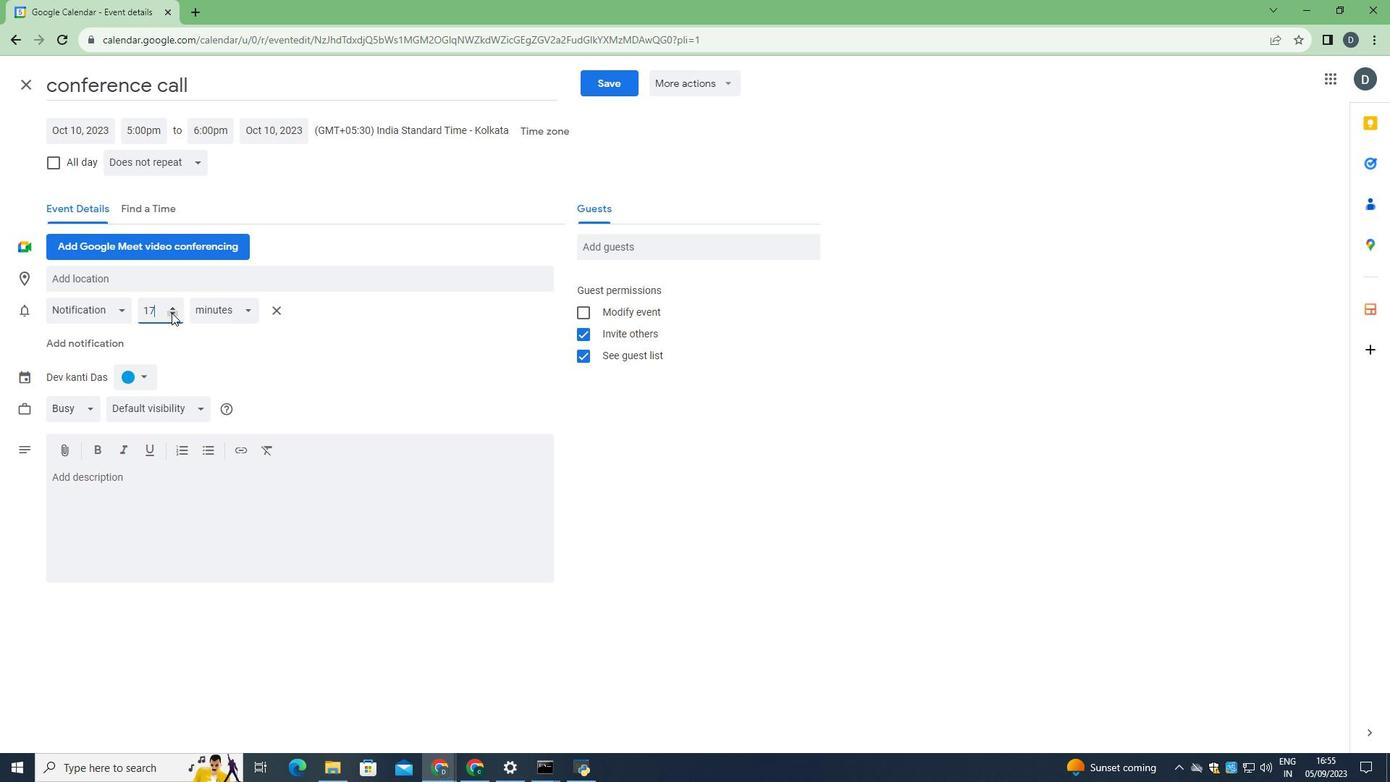 
Action: Mouse pressed left at (171, 312)
Screenshot: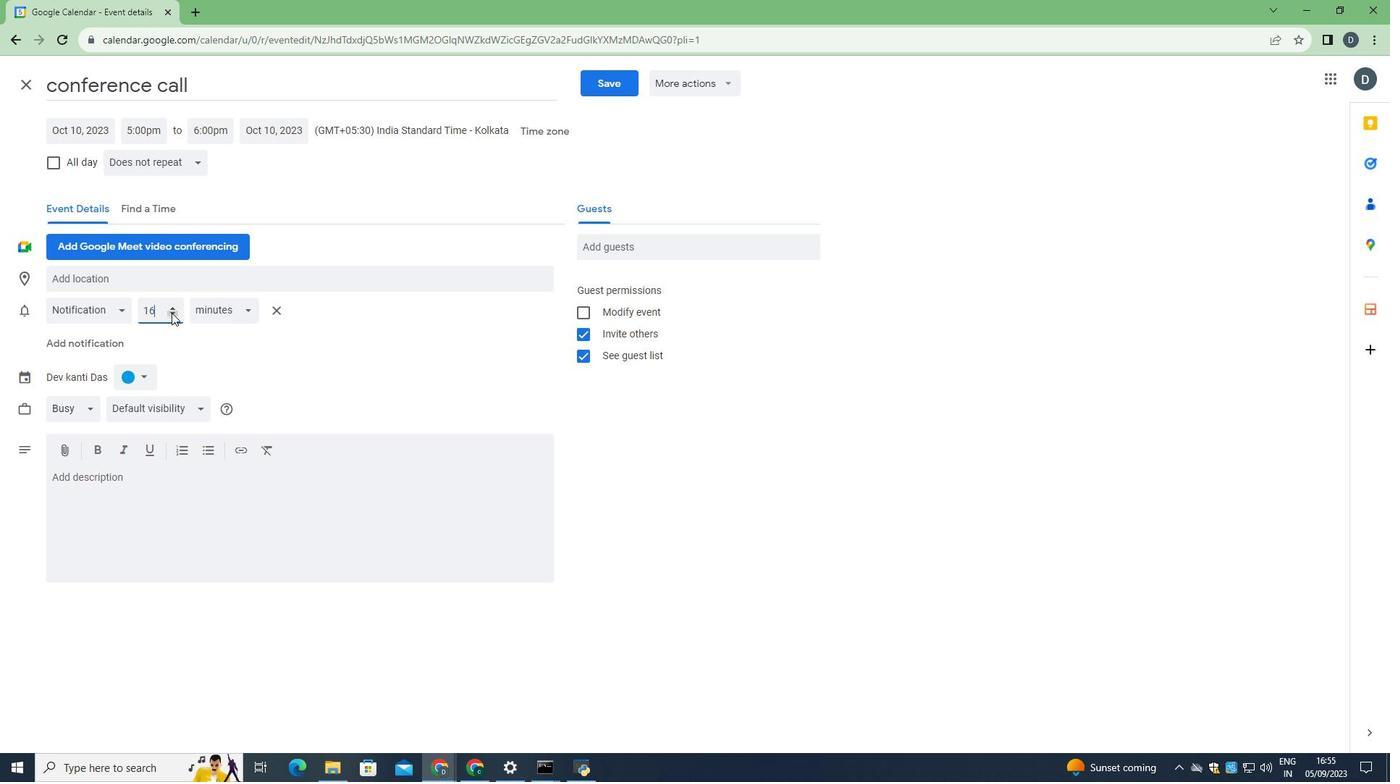 
Action: Mouse pressed left at (171, 312)
Screenshot: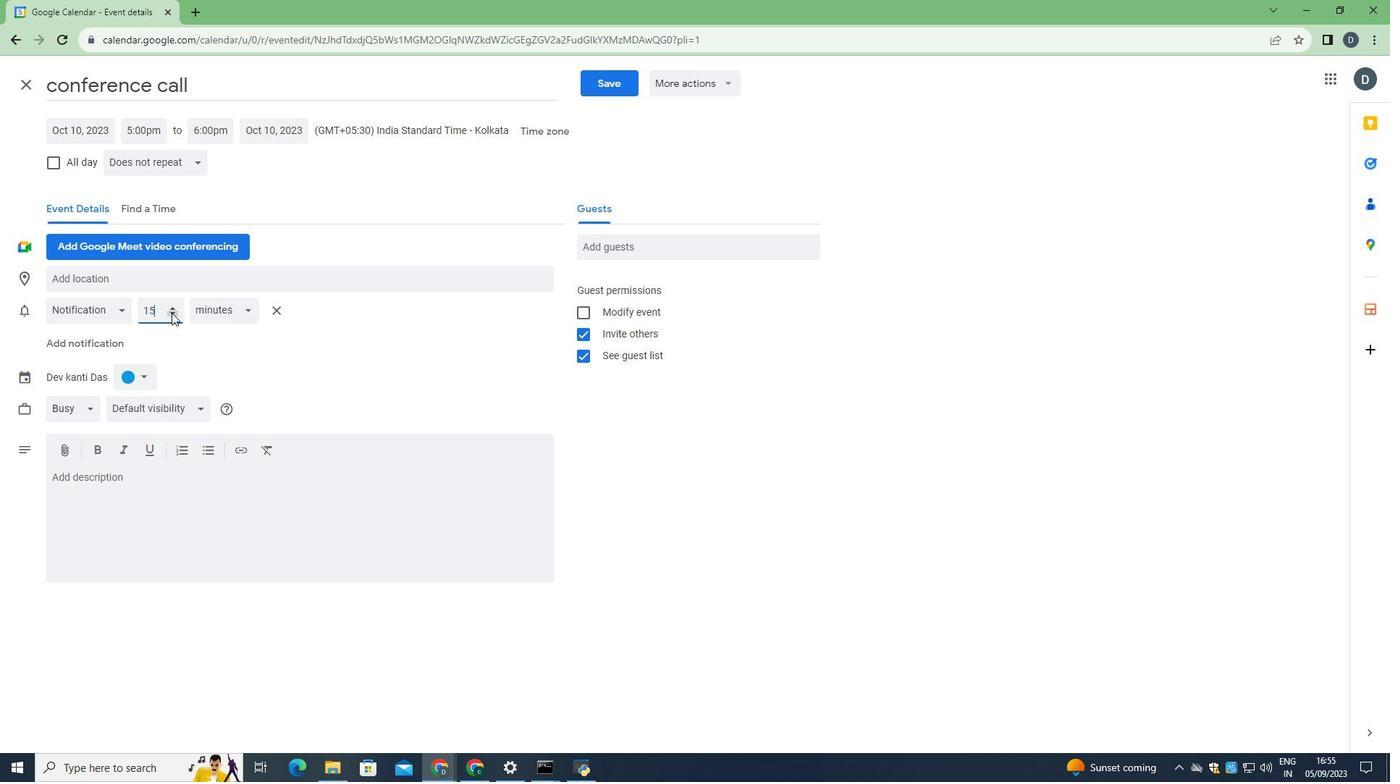 
Action: Mouse pressed left at (171, 312)
Screenshot: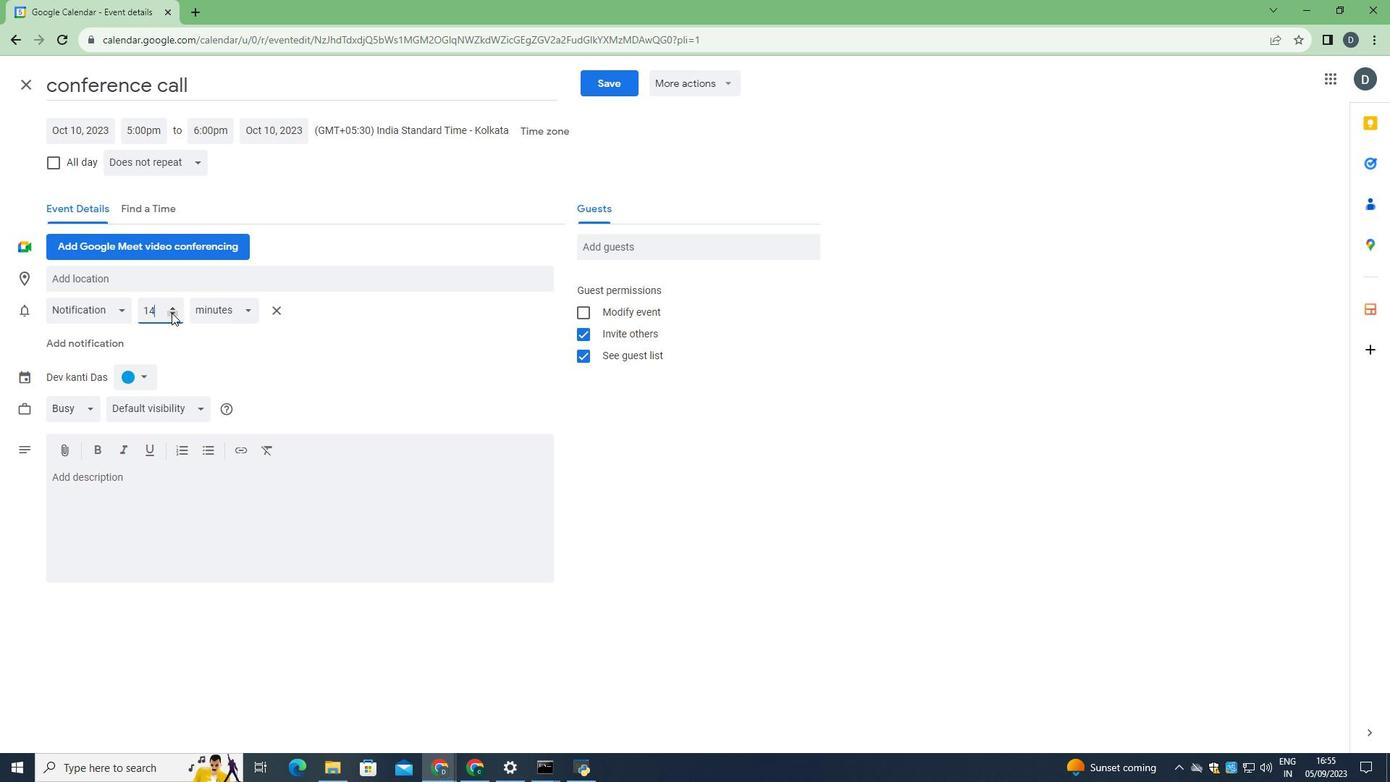 
Action: Mouse pressed left at (171, 312)
Screenshot: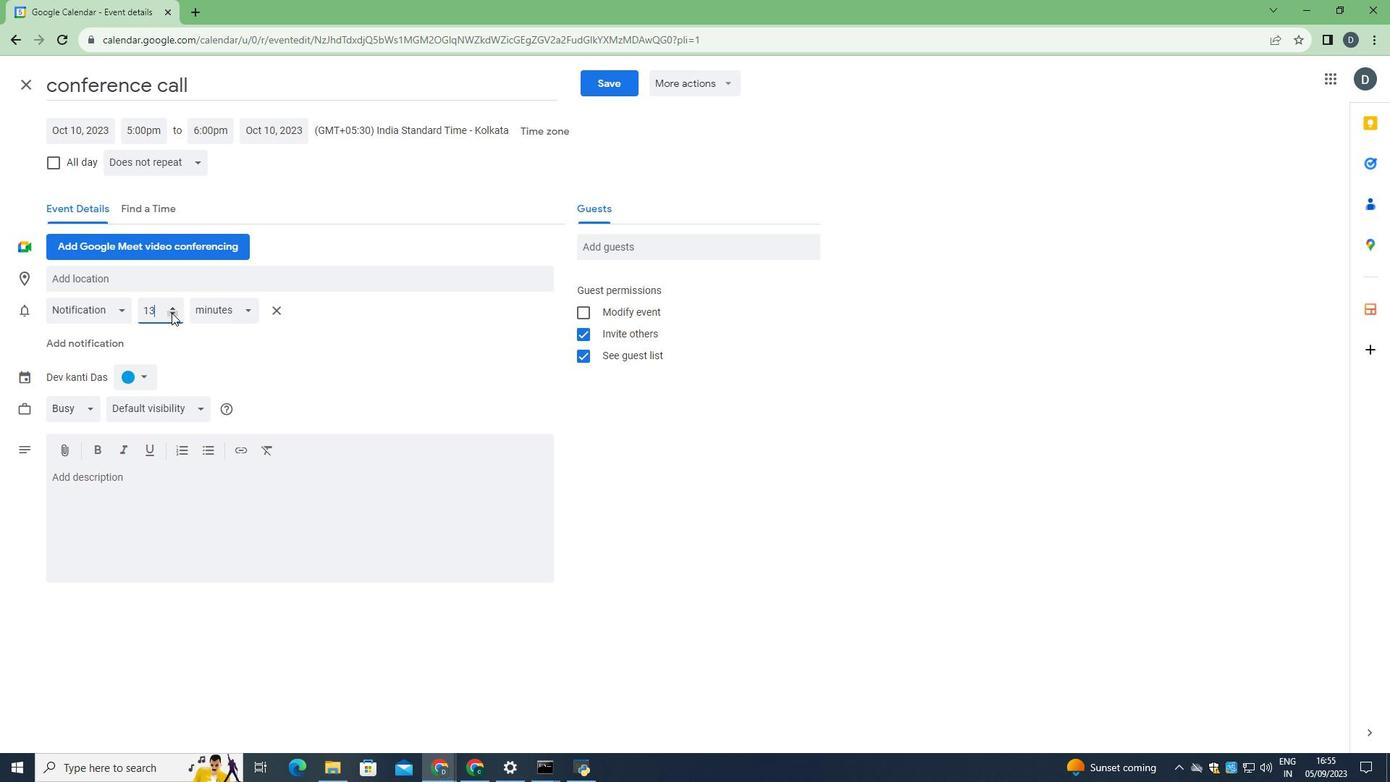 
Action: Mouse pressed left at (171, 312)
Screenshot: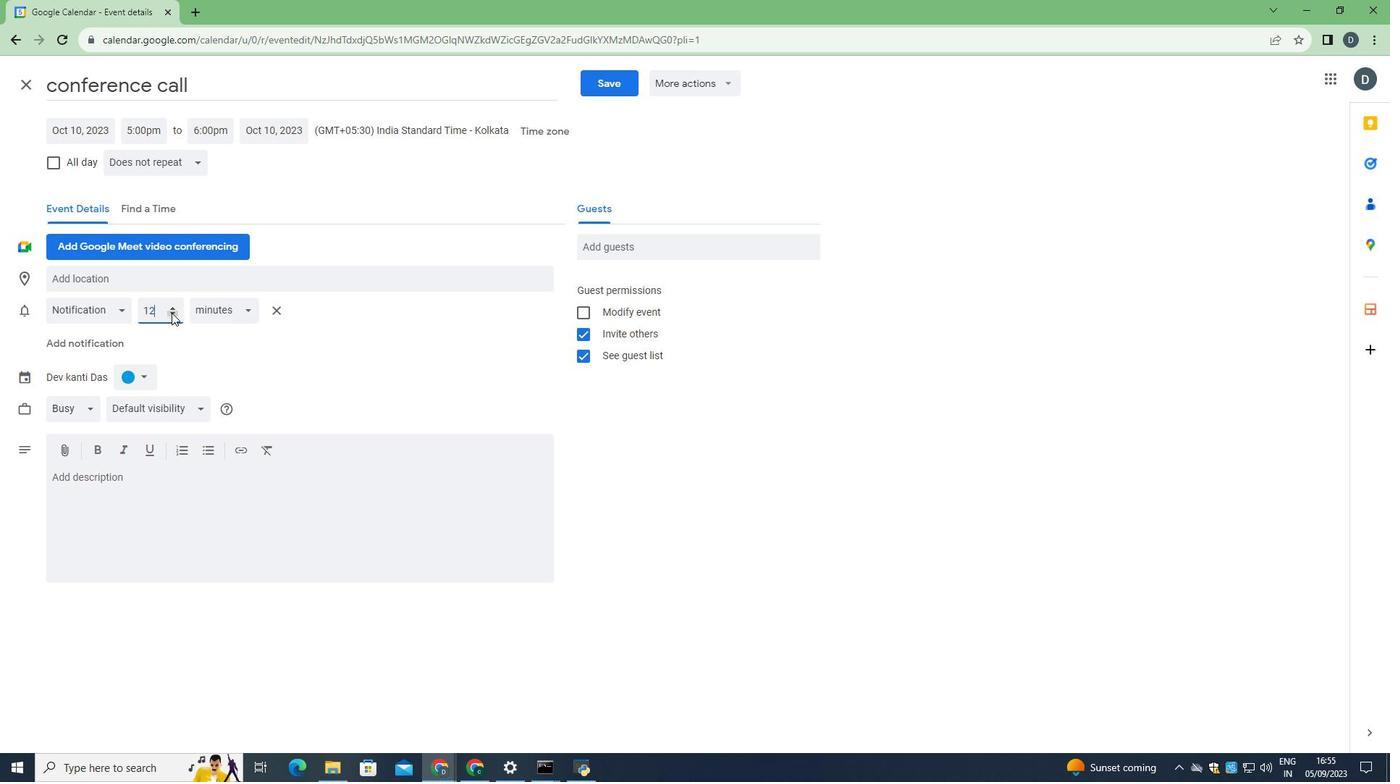 
Action: Mouse pressed left at (171, 312)
Screenshot: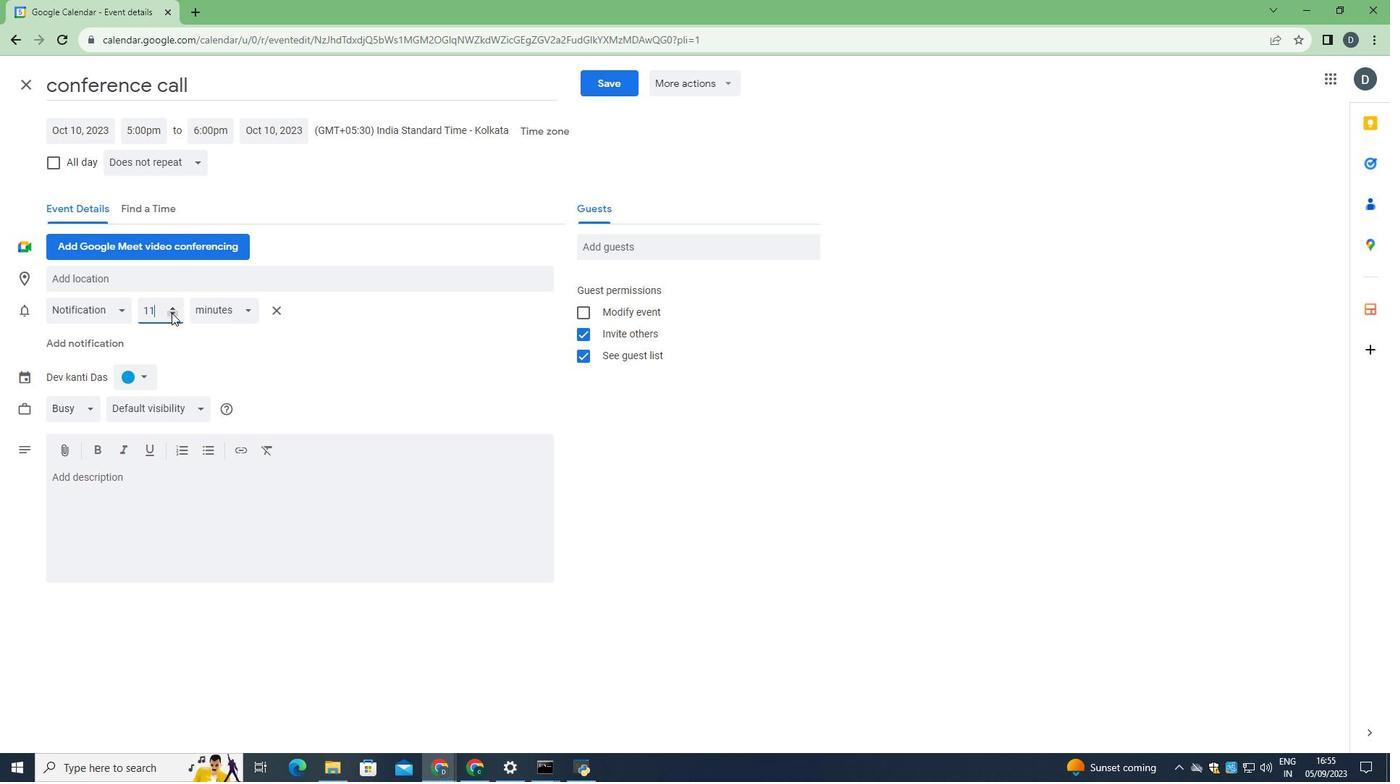 
Action: Mouse pressed left at (171, 312)
Screenshot: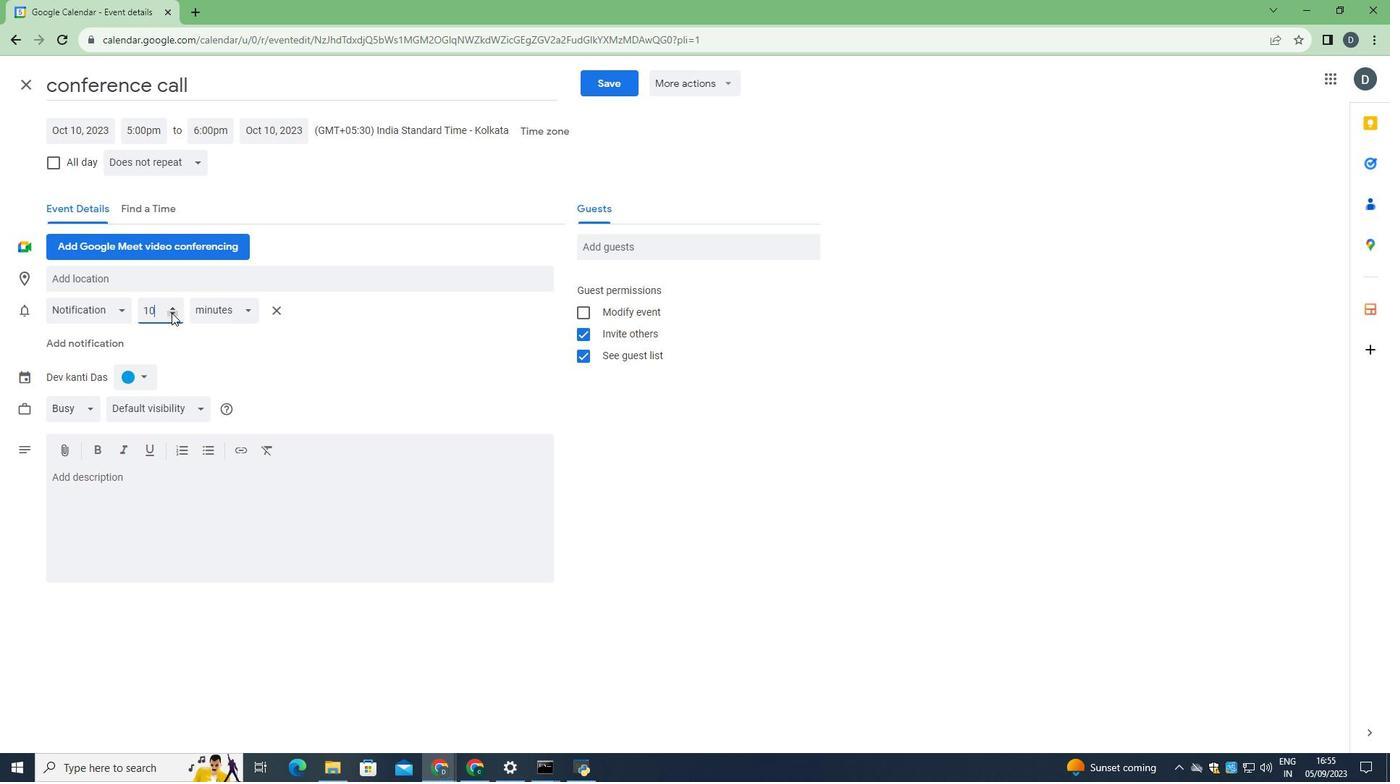 
Action: Mouse moved to (621, 85)
Screenshot: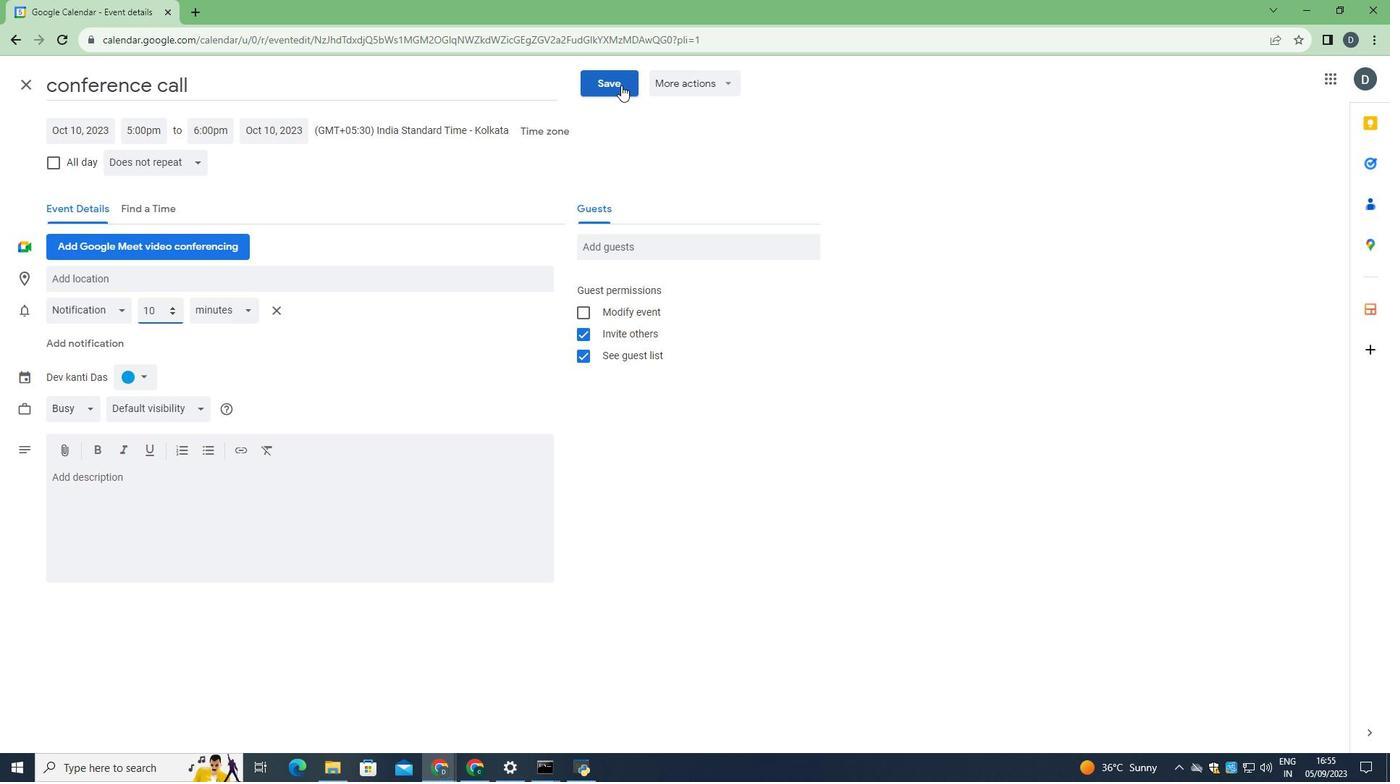 
Action: Mouse pressed left at (621, 85)
Screenshot: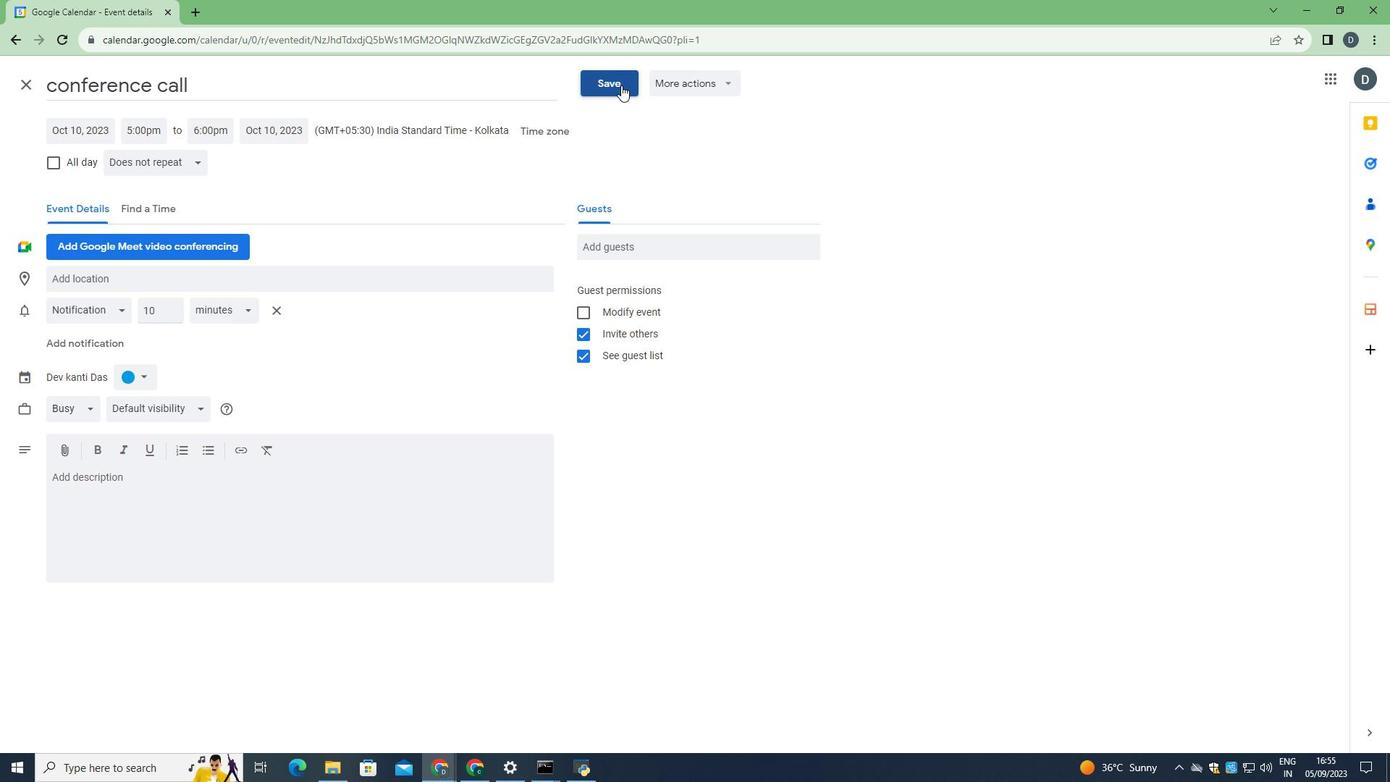 
